 Task: Create a scrum project CitrusTech. Add to scrum project CitrusTech a team member softage.4@softage.net and assign as Project Lead. Add to scrum project CitrusTech a team member softage.1@softage.net
Action: Mouse moved to (248, 67)
Screenshot: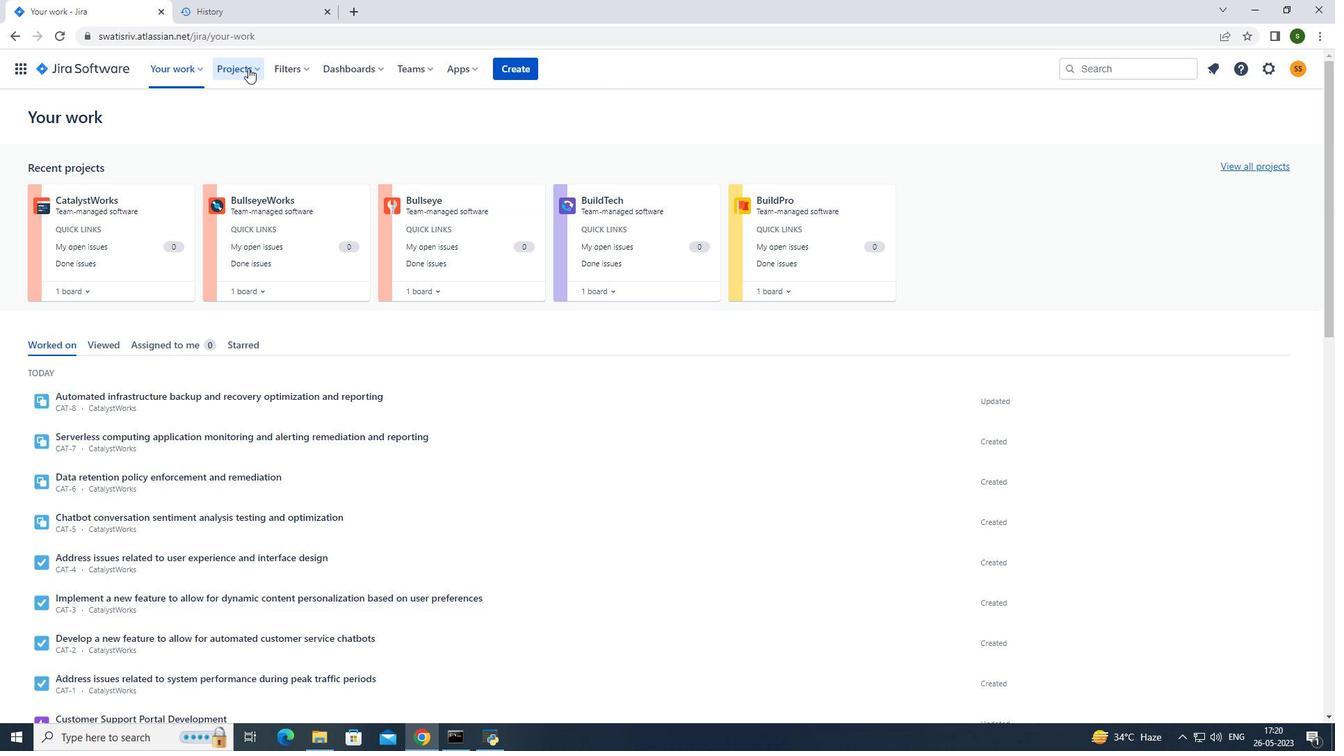 
Action: Mouse pressed left at (248, 67)
Screenshot: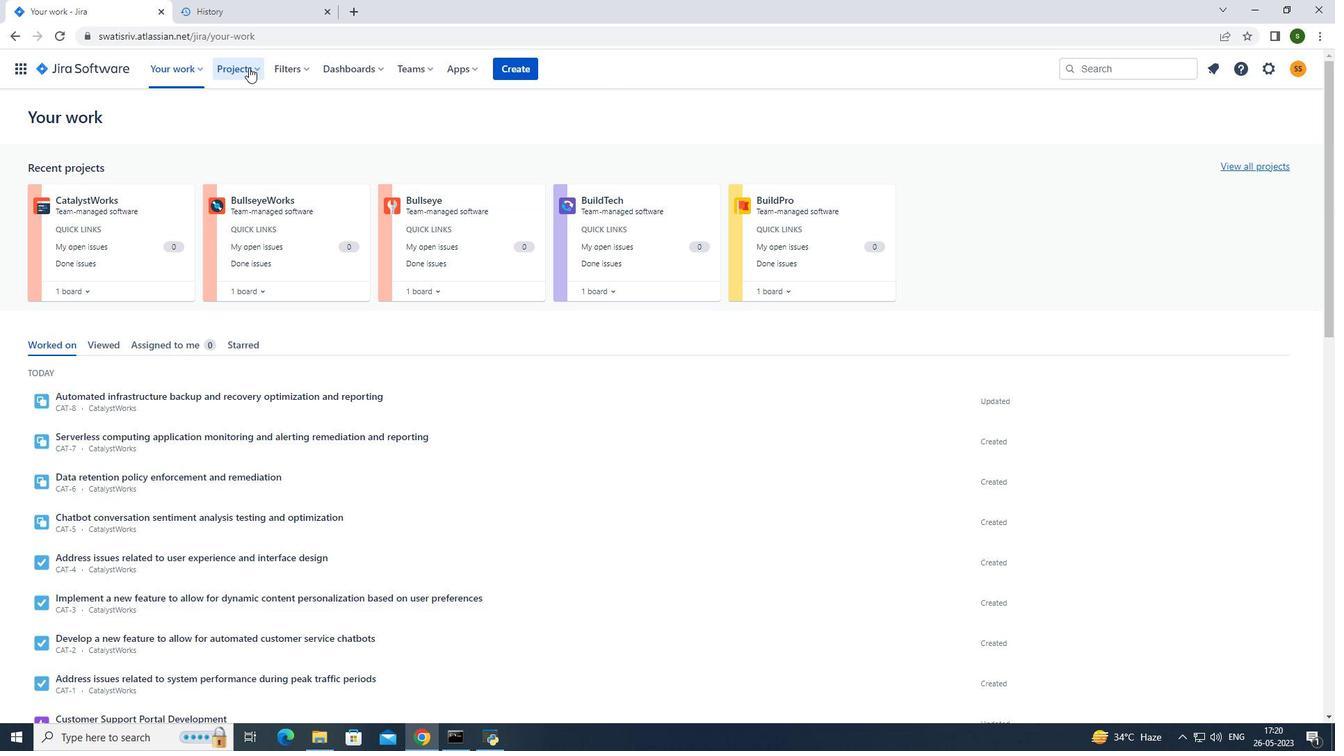 
Action: Mouse moved to (284, 346)
Screenshot: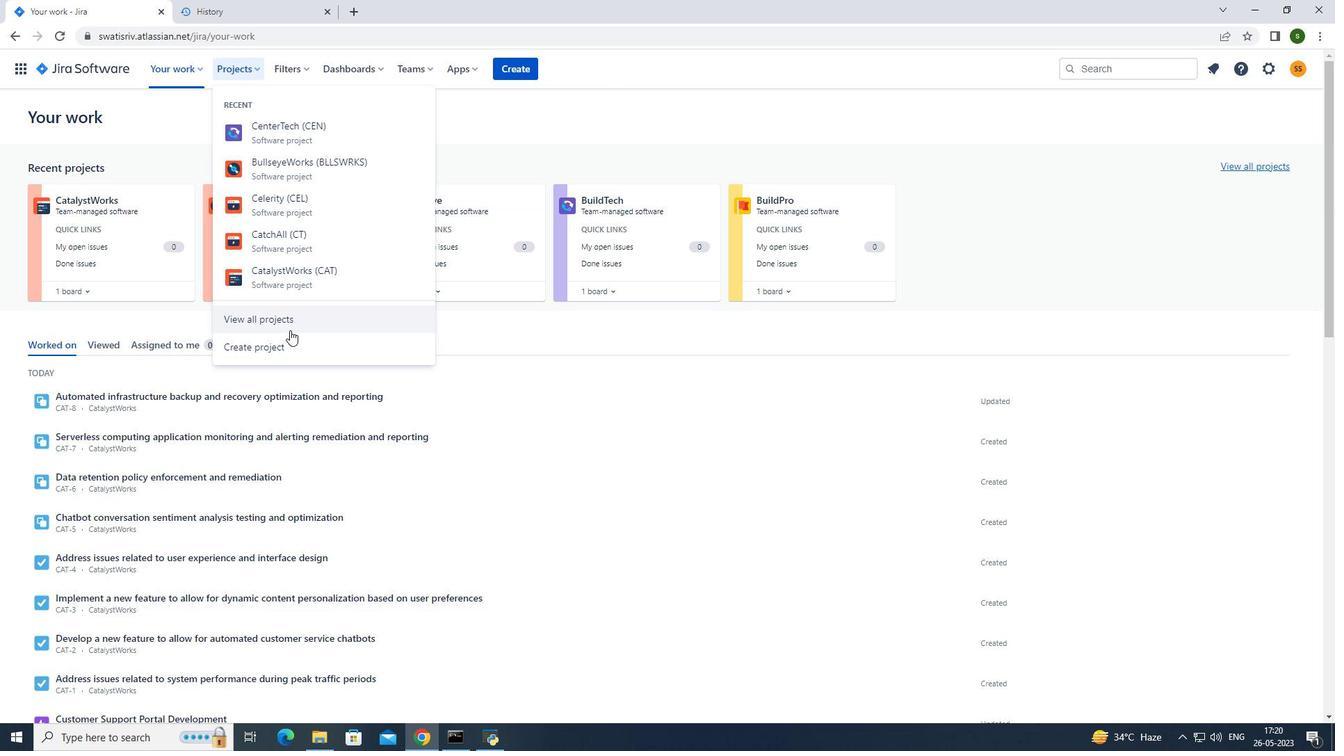 
Action: Mouse pressed left at (284, 346)
Screenshot: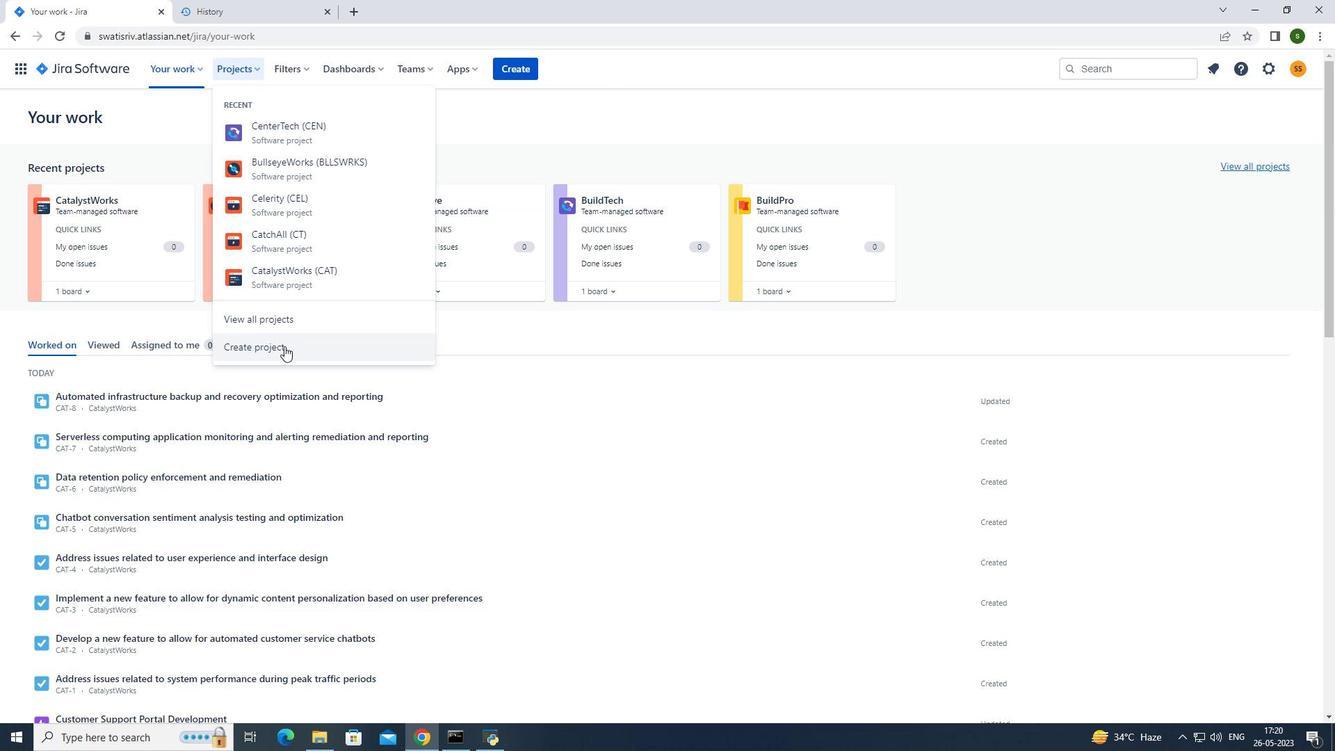 
Action: Mouse moved to (931, 348)
Screenshot: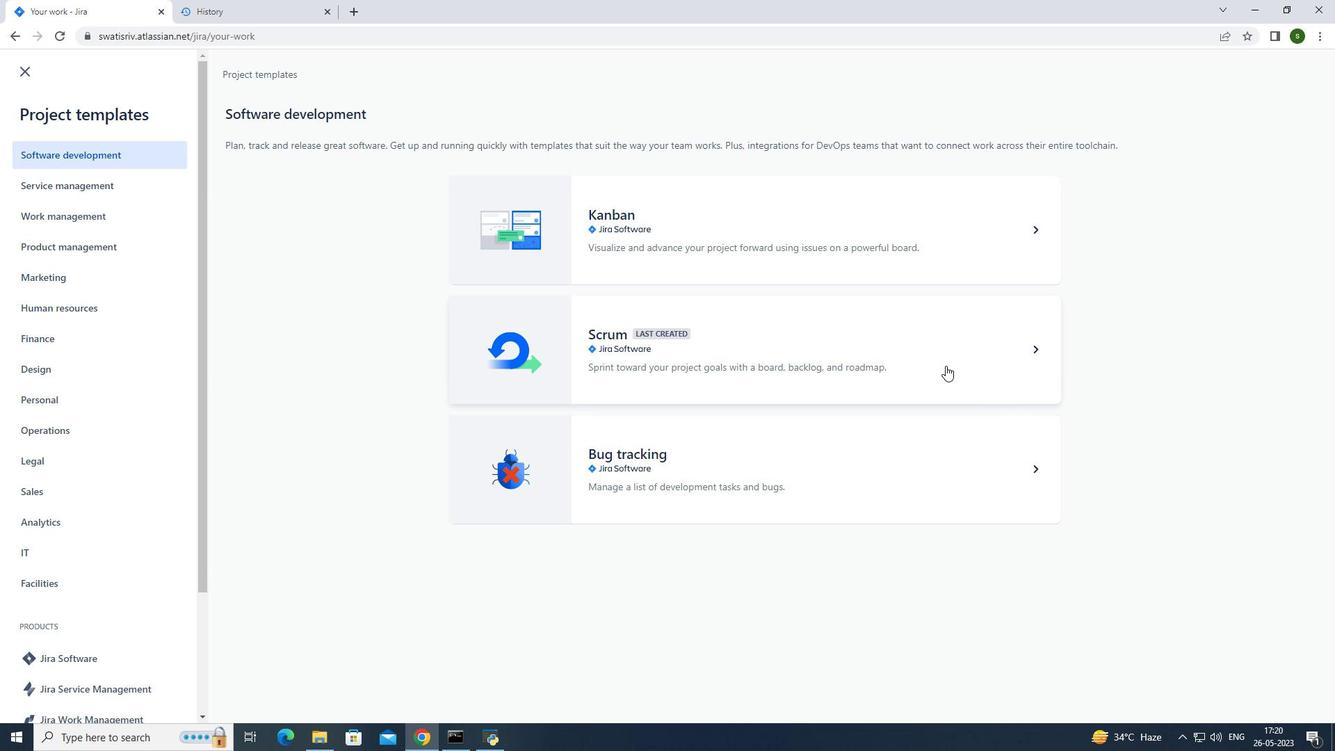 
Action: Mouse pressed left at (931, 348)
Screenshot: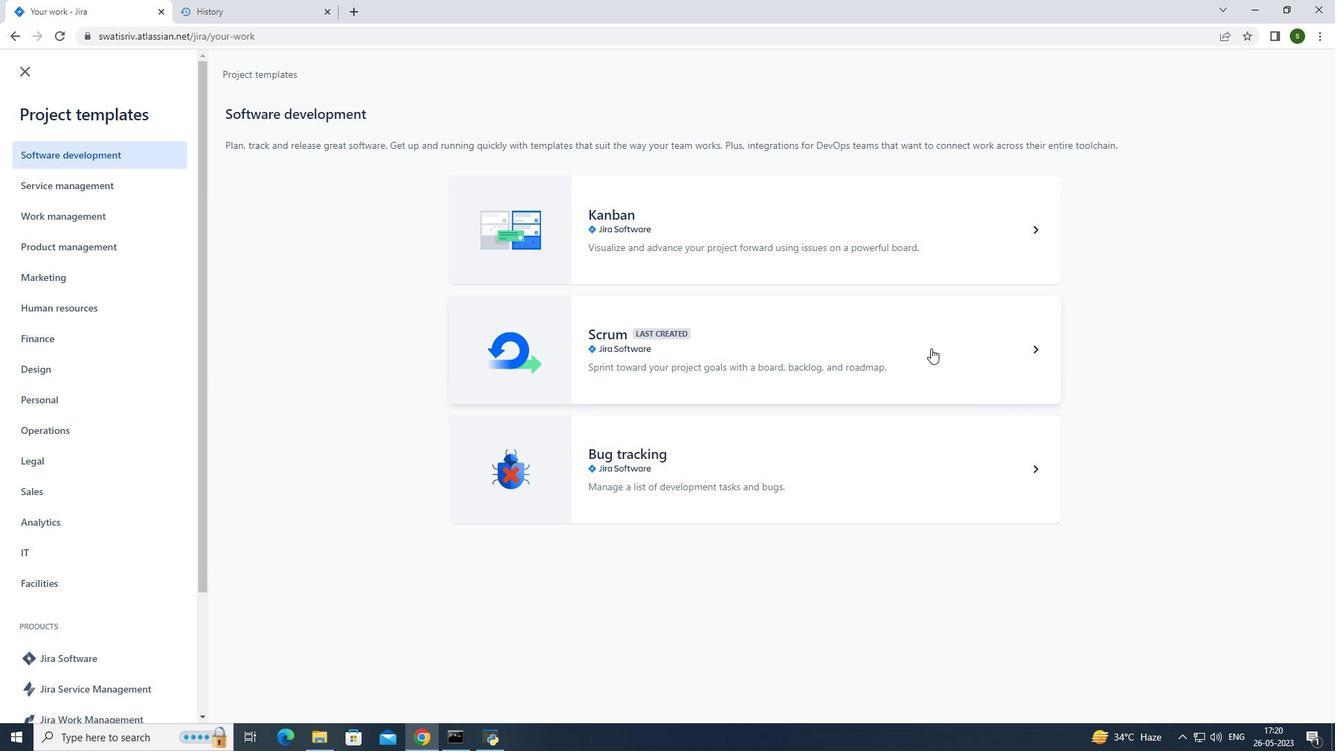 
Action: Mouse moved to (1018, 683)
Screenshot: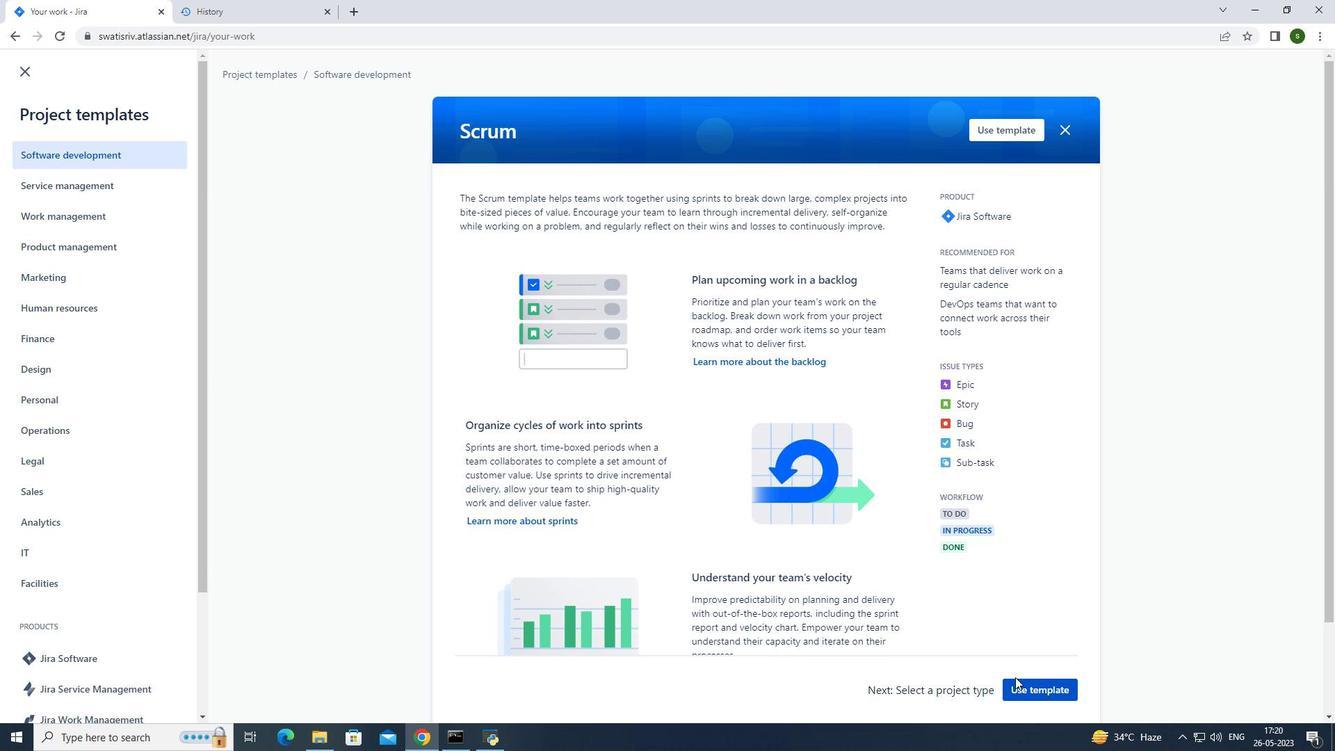 
Action: Mouse pressed left at (1018, 683)
Screenshot: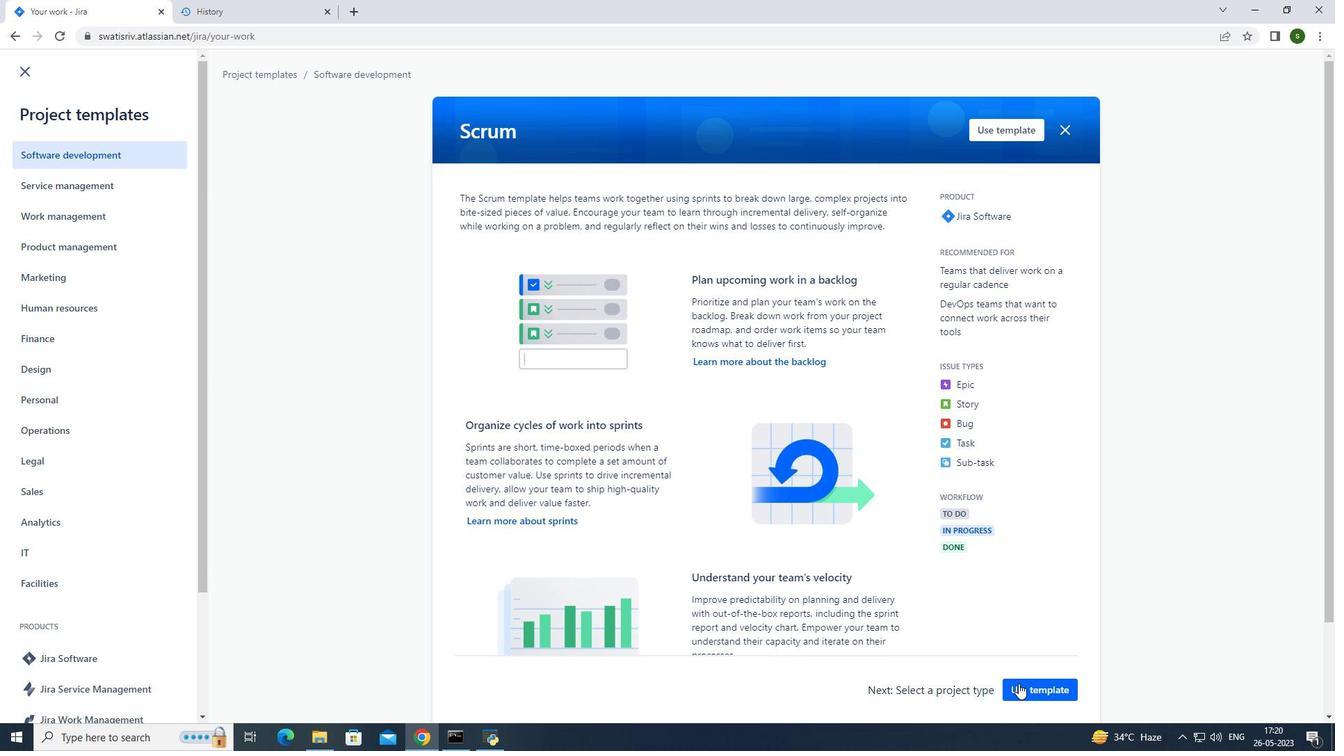 
Action: Mouse moved to (643, 685)
Screenshot: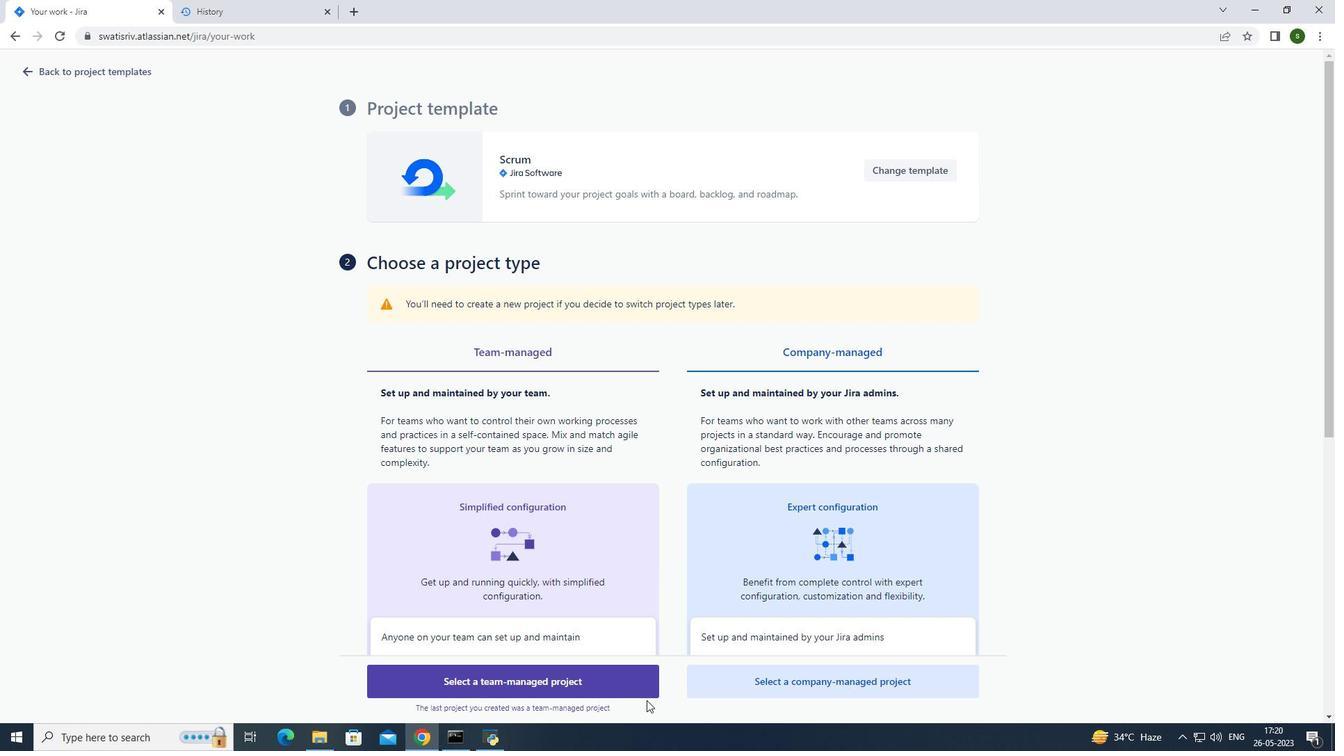 
Action: Mouse pressed left at (643, 685)
Screenshot: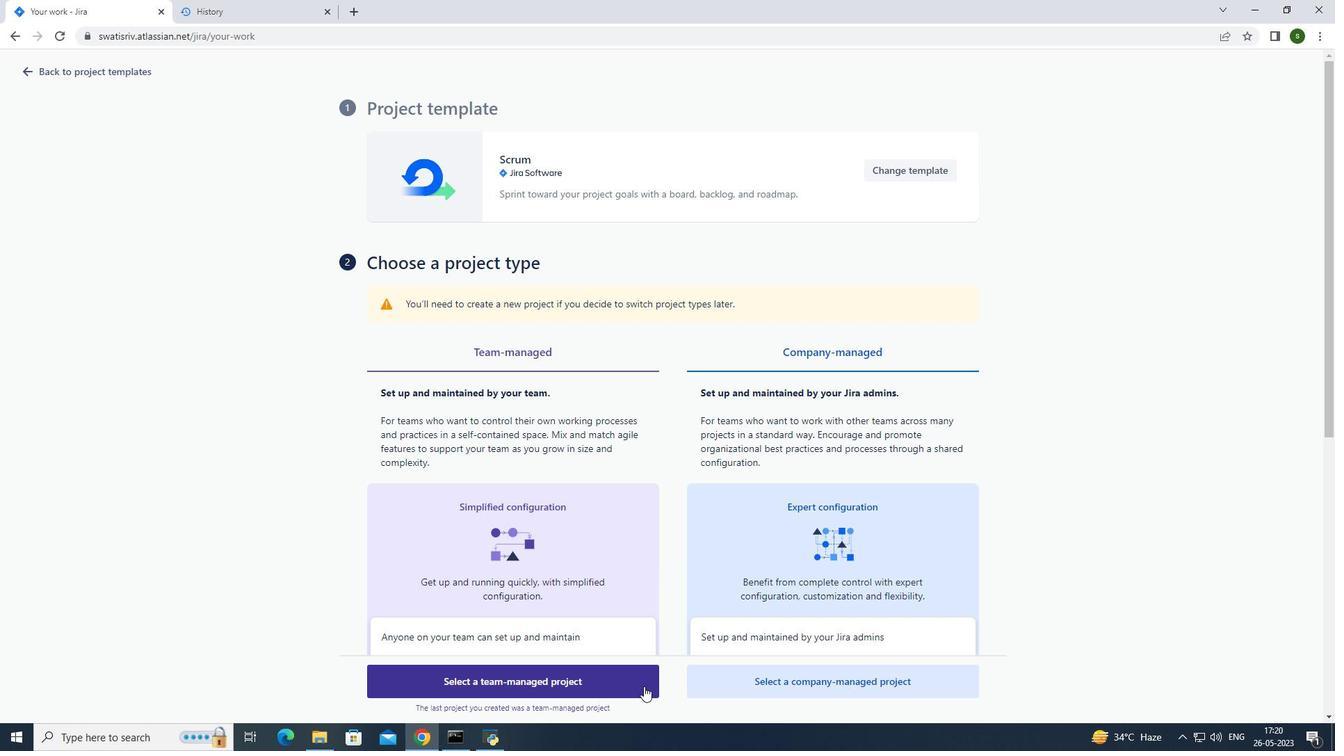 
Action: Mouse moved to (373, 324)
Screenshot: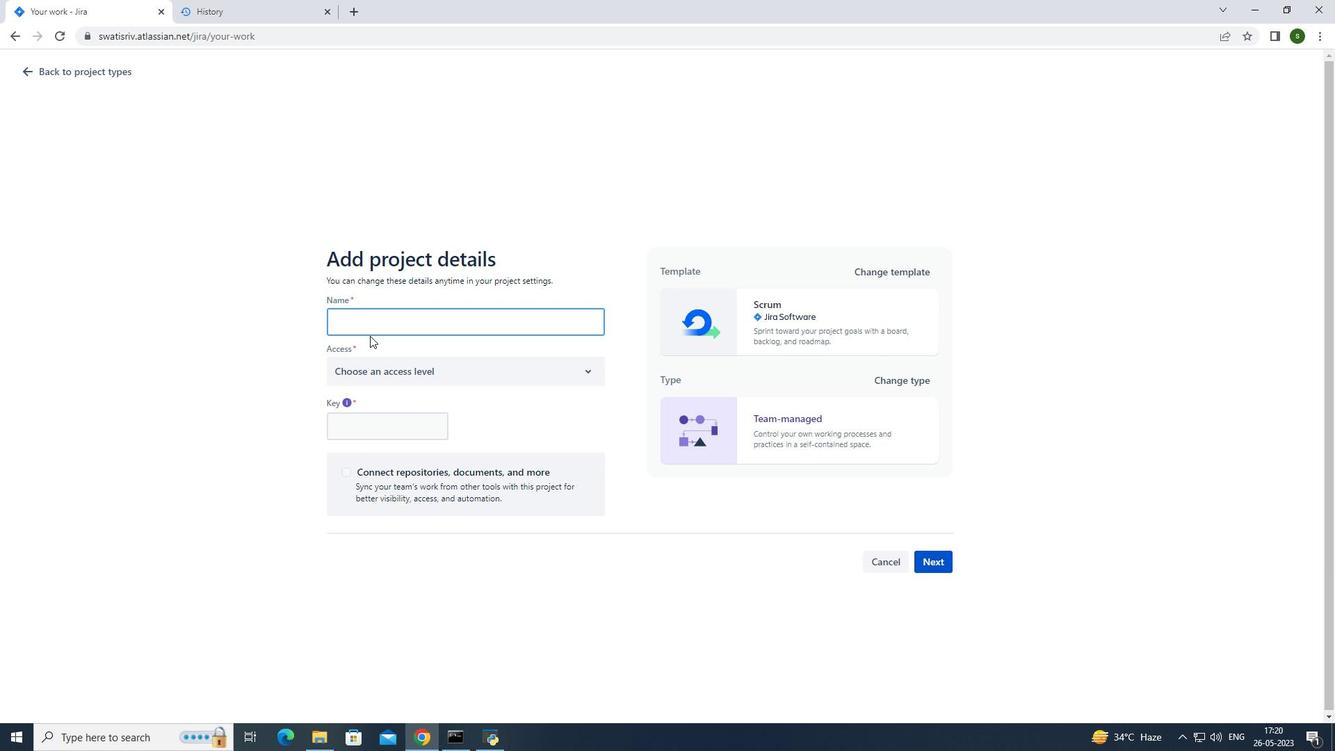 
Action: Mouse pressed left at (373, 324)
Screenshot: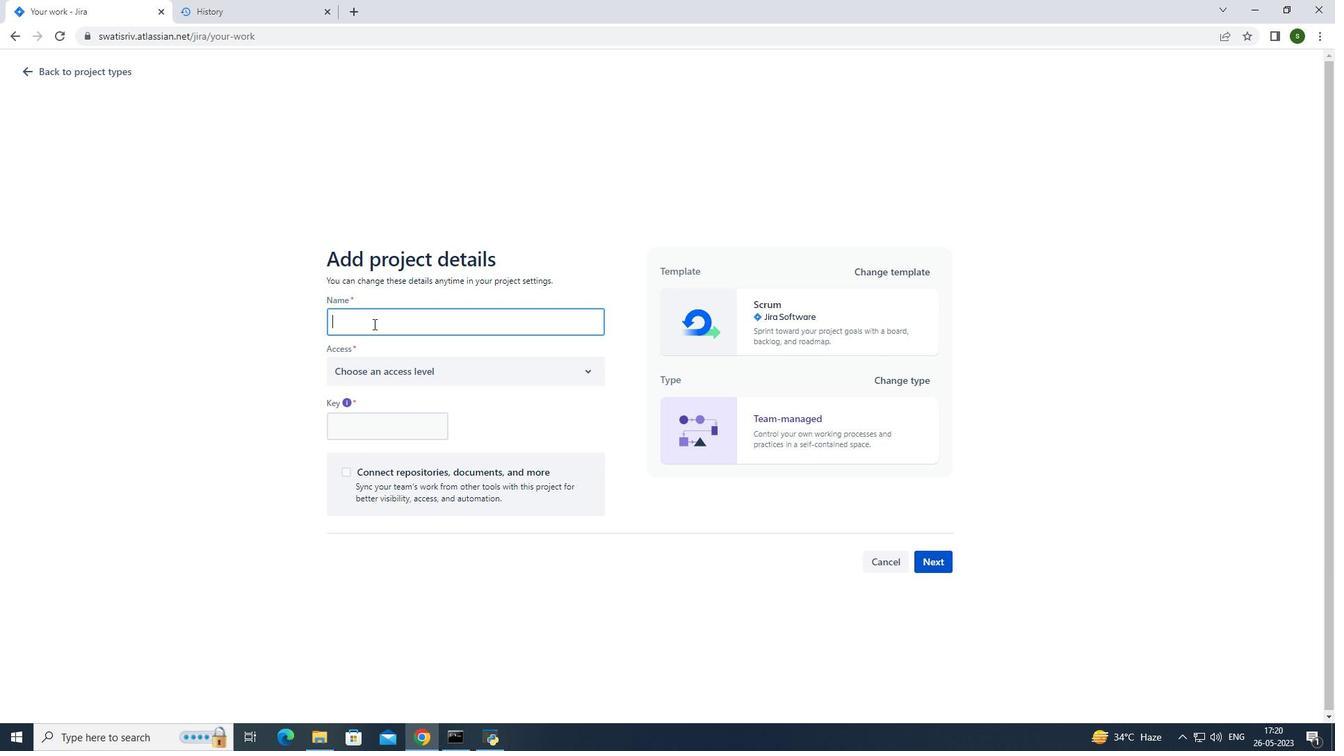
Action: Key pressed <Key.caps_lock>C<Key.caps_lock>itrus<Key.caps_lock>T<Key.caps_lock>ech
Screenshot: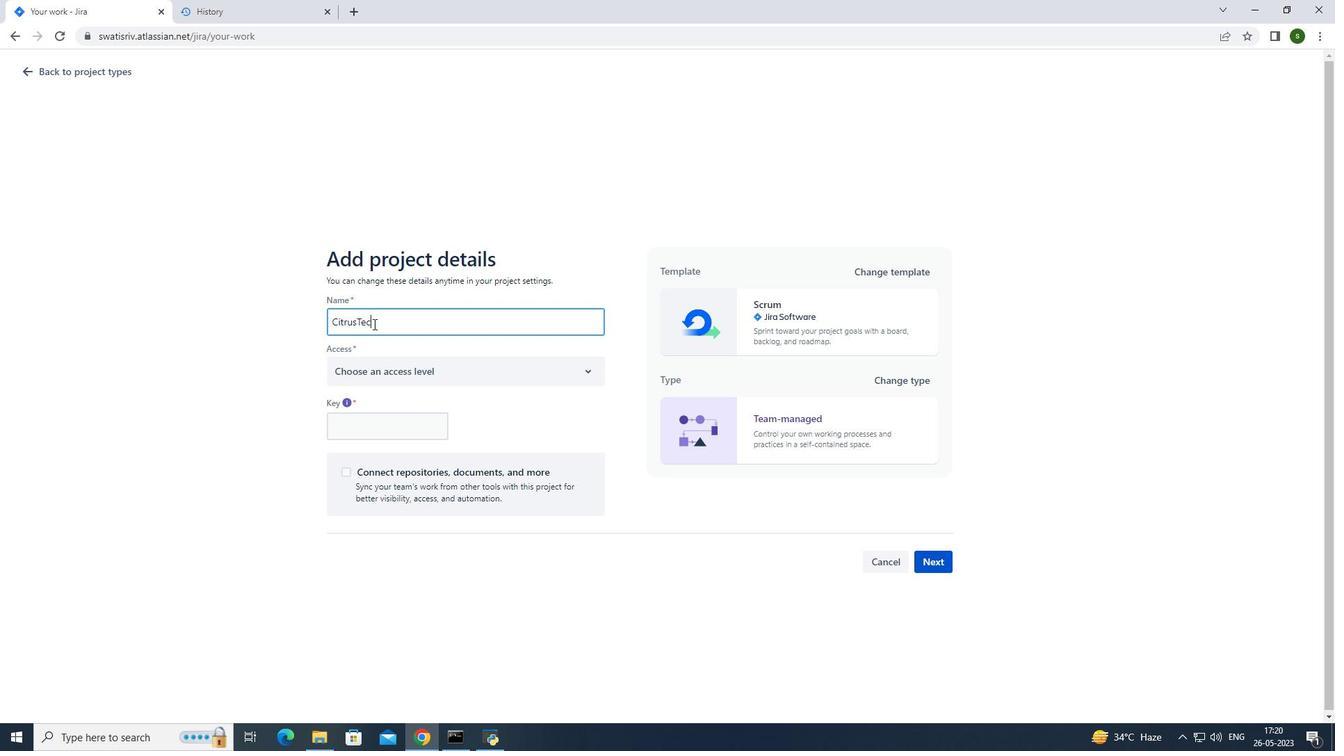 
Action: Mouse moved to (467, 365)
Screenshot: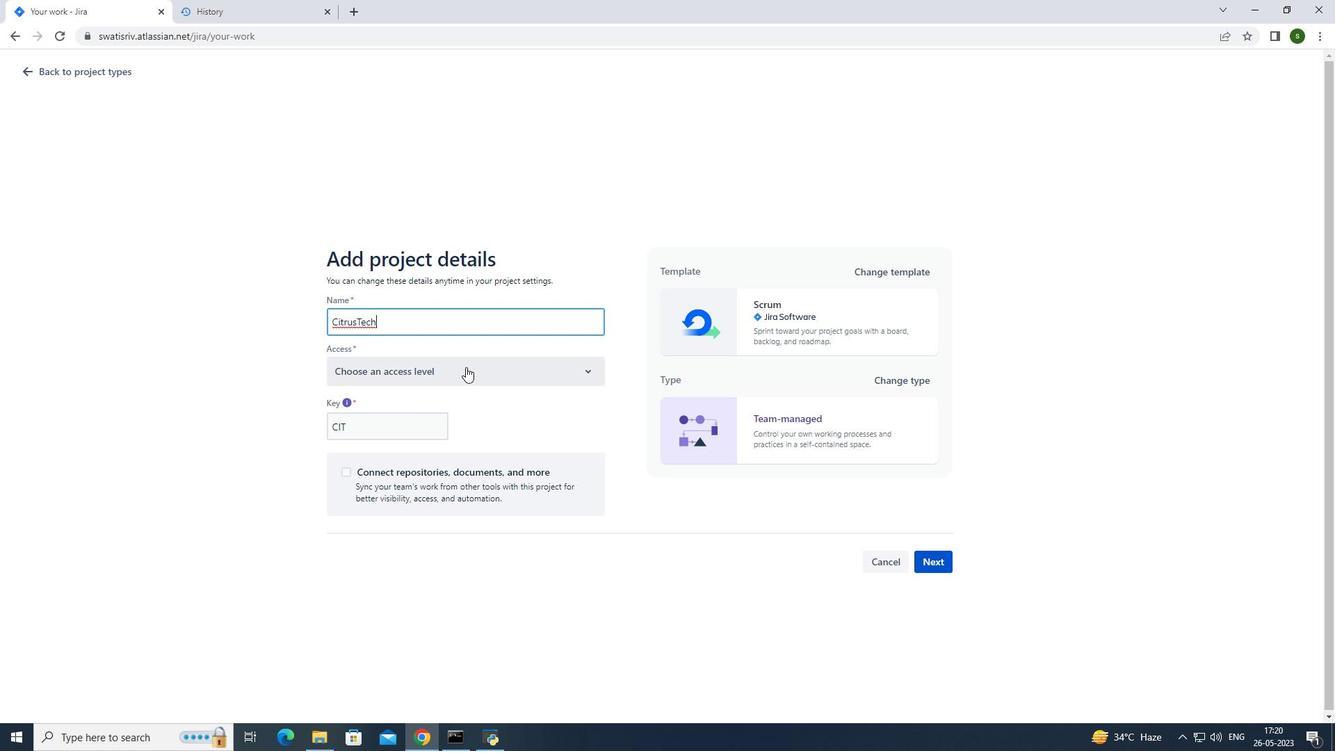 
Action: Mouse pressed left at (467, 365)
Screenshot: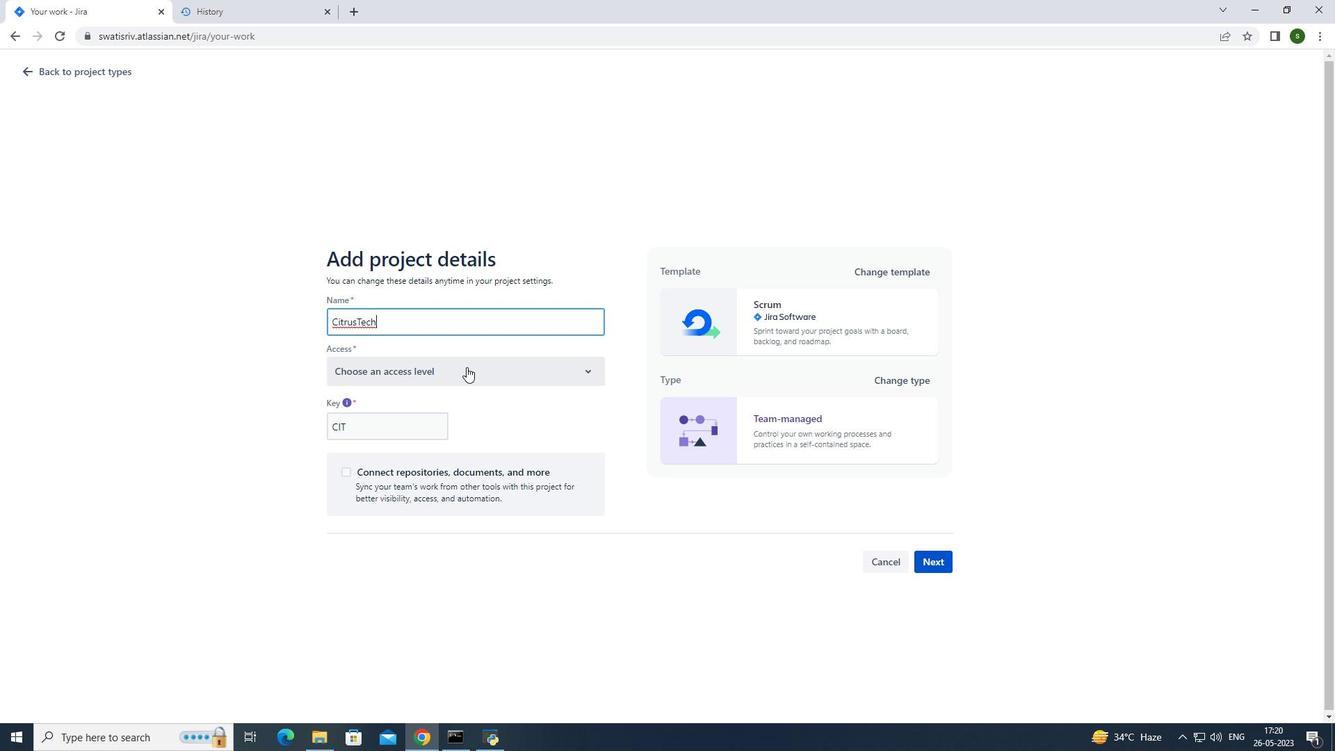 
Action: Mouse moved to (433, 405)
Screenshot: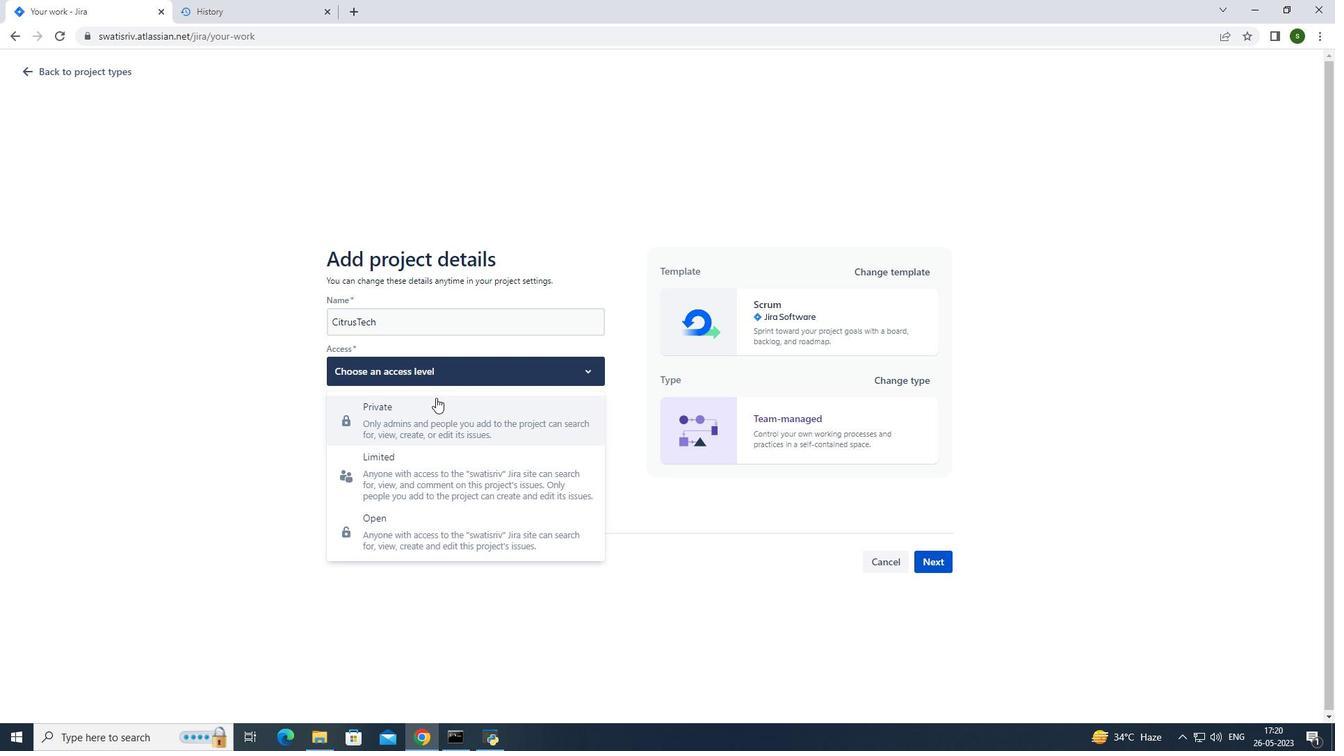 
Action: Mouse pressed left at (433, 405)
Screenshot: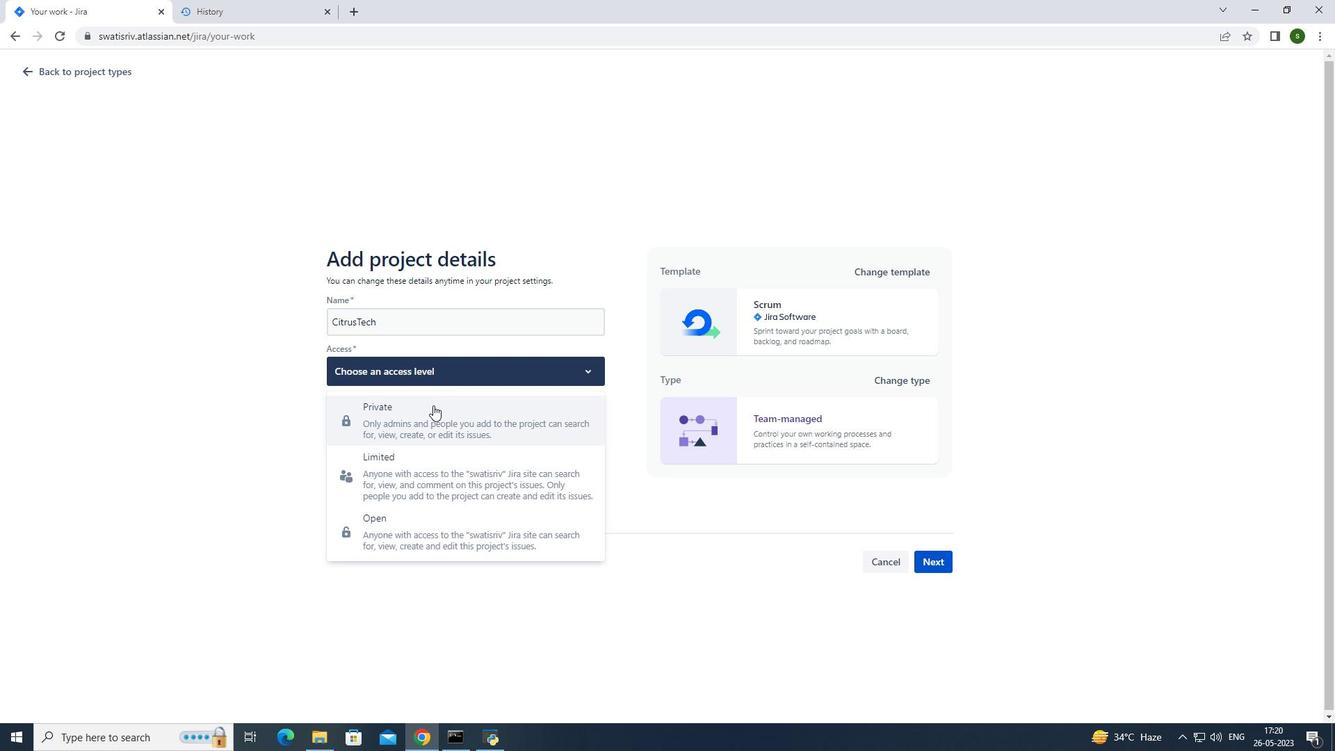 
Action: Mouse moved to (938, 561)
Screenshot: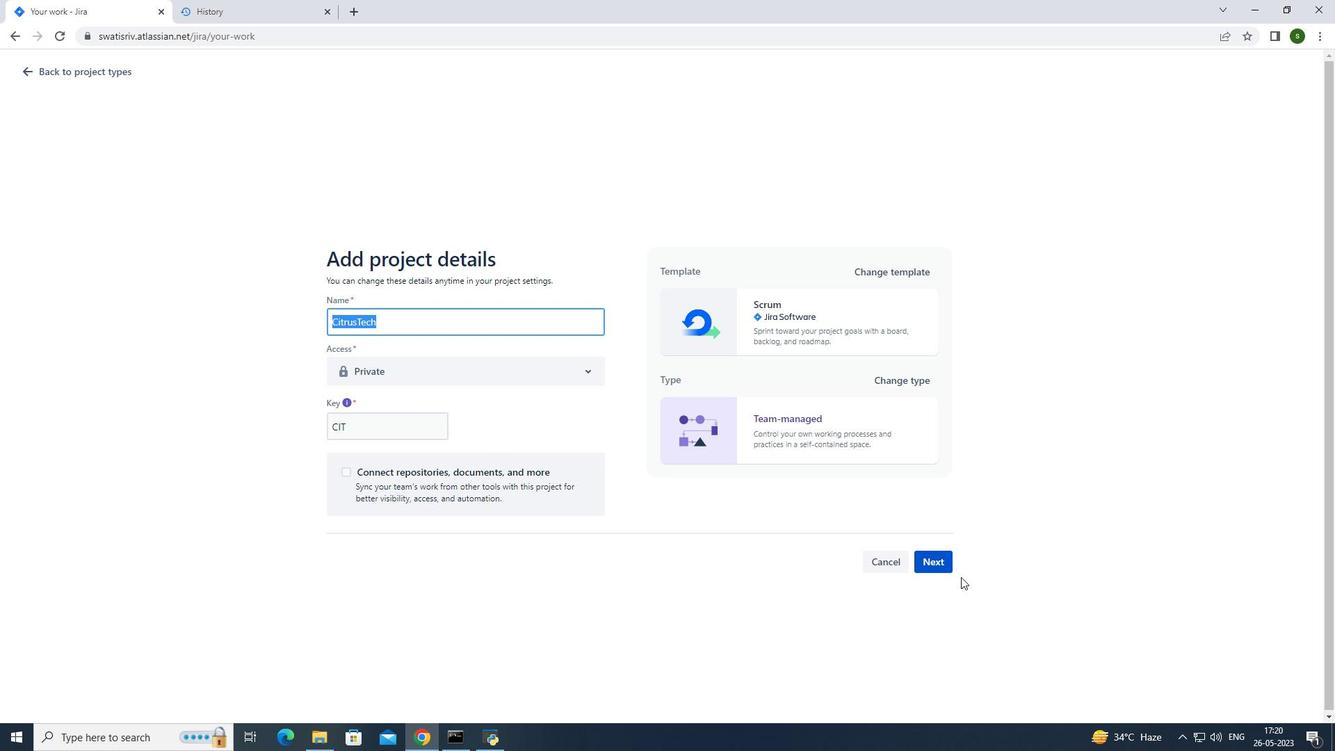
Action: Mouse pressed left at (938, 561)
Screenshot: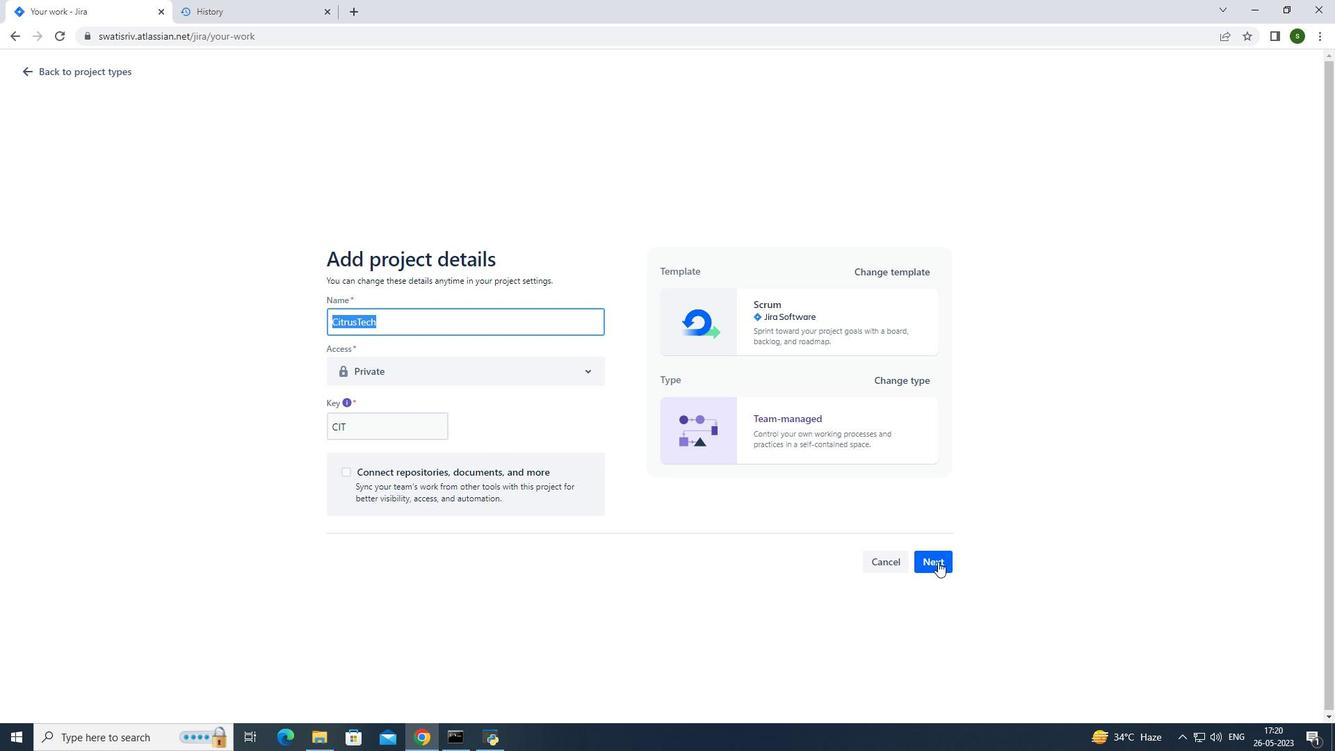 
Action: Mouse moved to (809, 468)
Screenshot: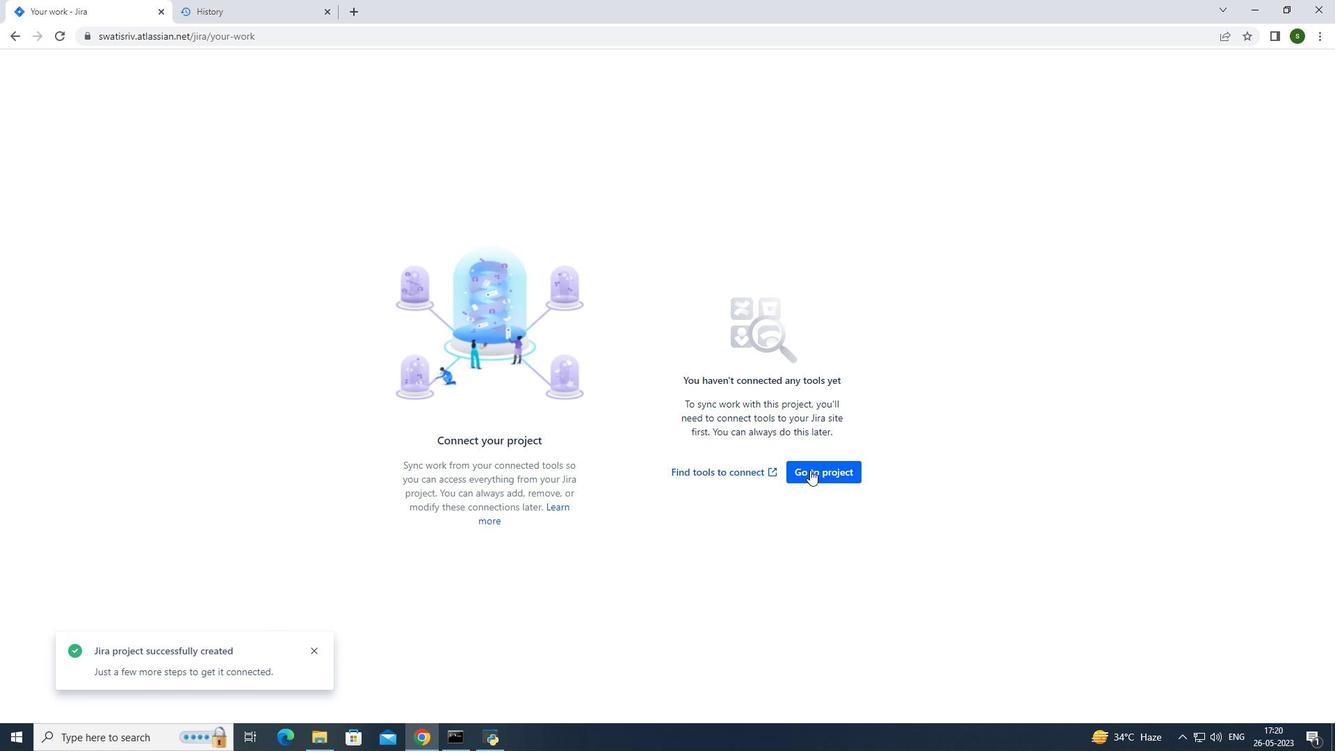 
Action: Mouse pressed left at (809, 468)
Screenshot: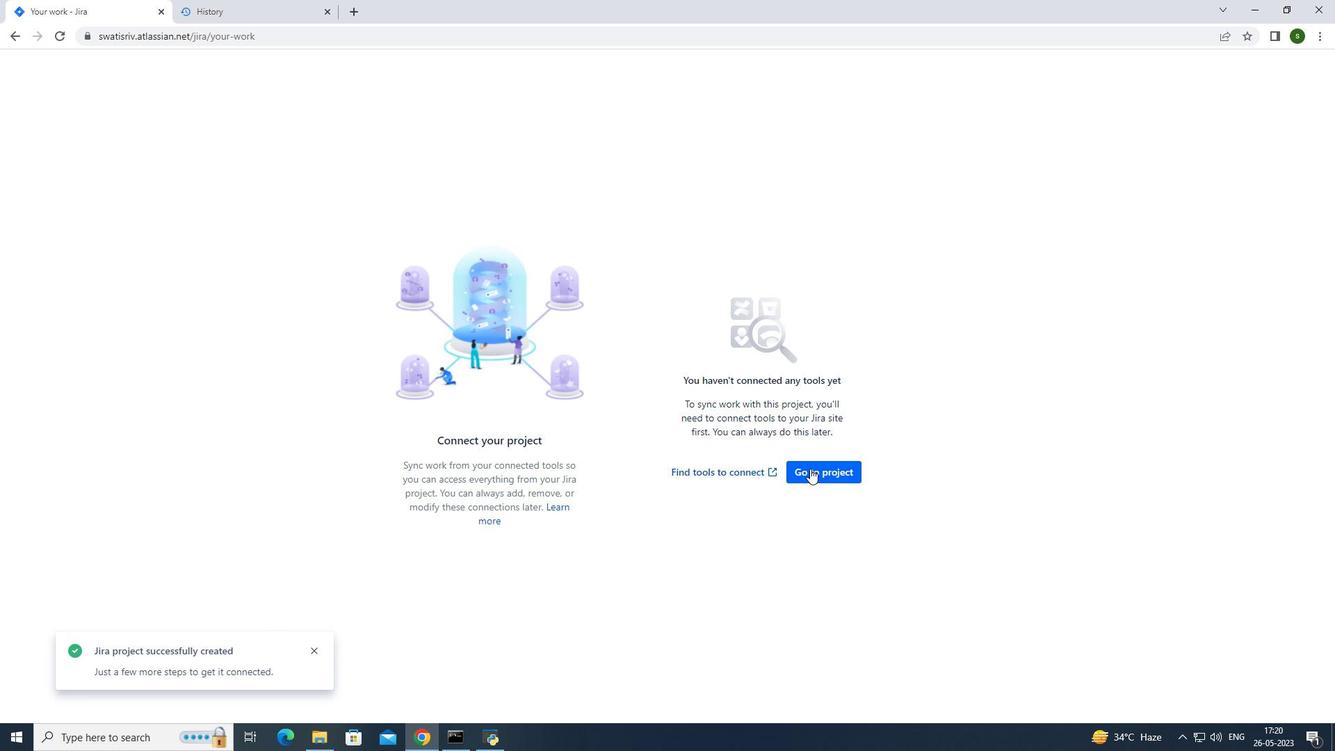 
Action: Mouse moved to (325, 178)
Screenshot: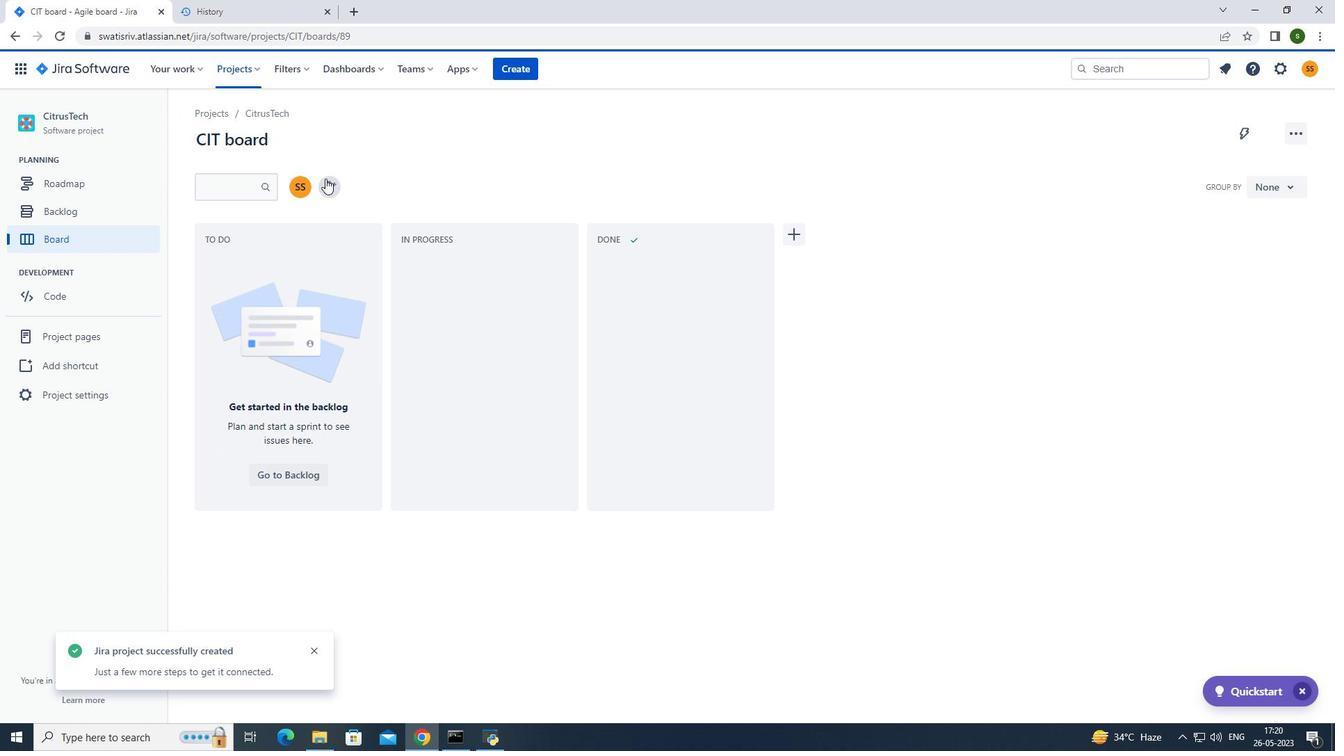 
Action: Mouse pressed left at (325, 178)
Screenshot: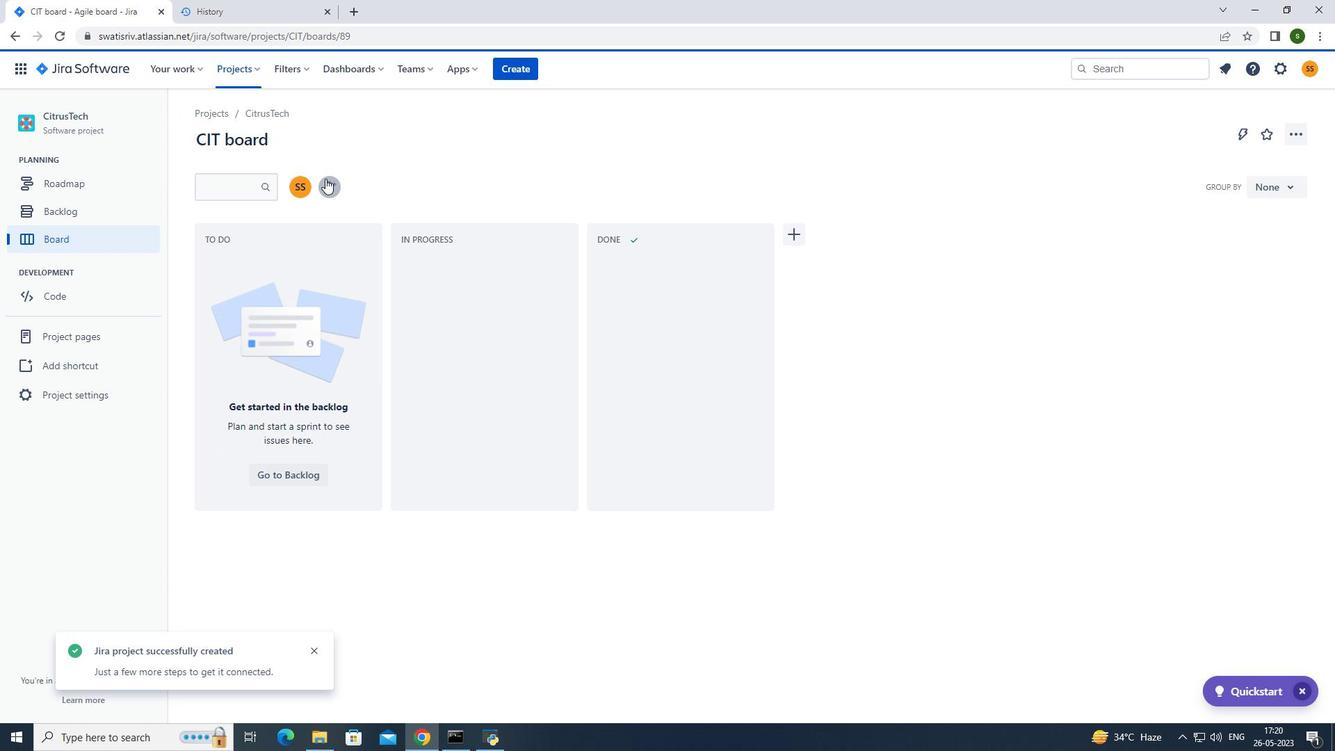 
Action: Mouse moved to (604, 123)
Screenshot: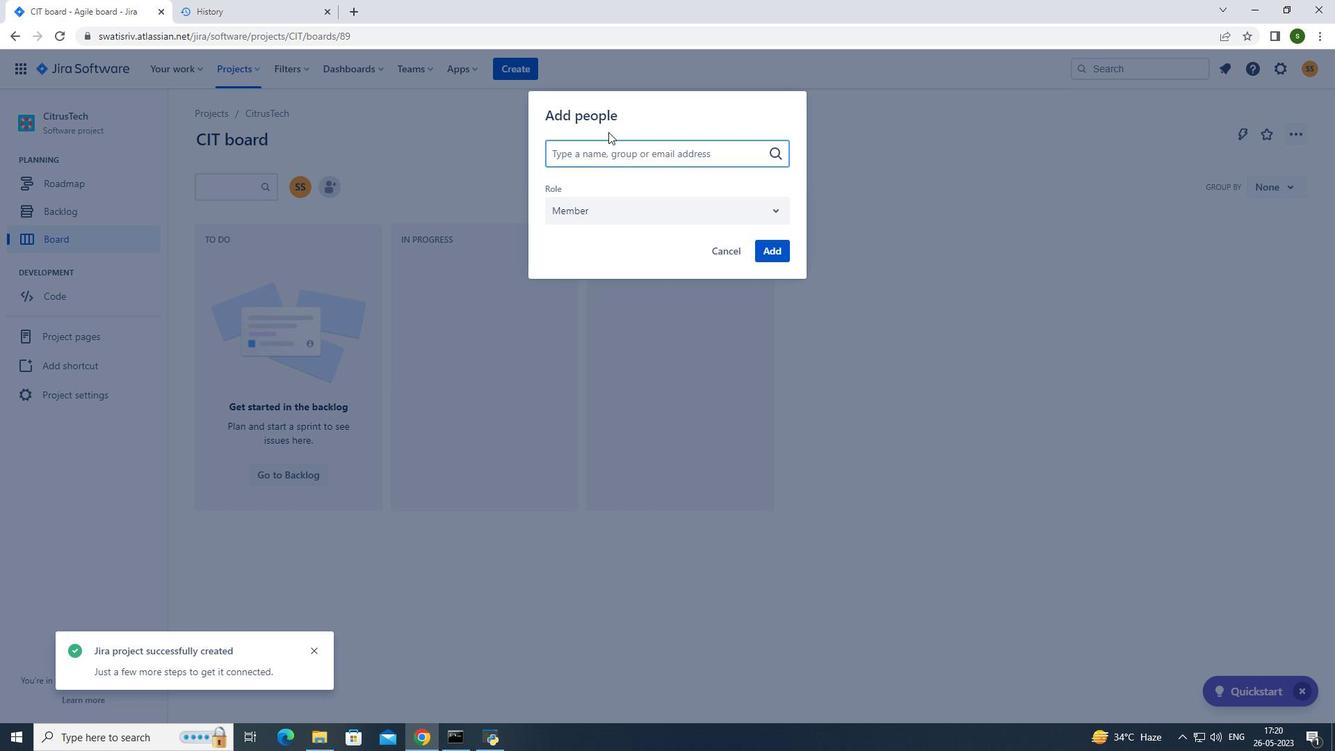 
Action: Key pressed softage.2<Key.backspace>4<Key.shift>2<Key.backspace>softage.net
Screenshot: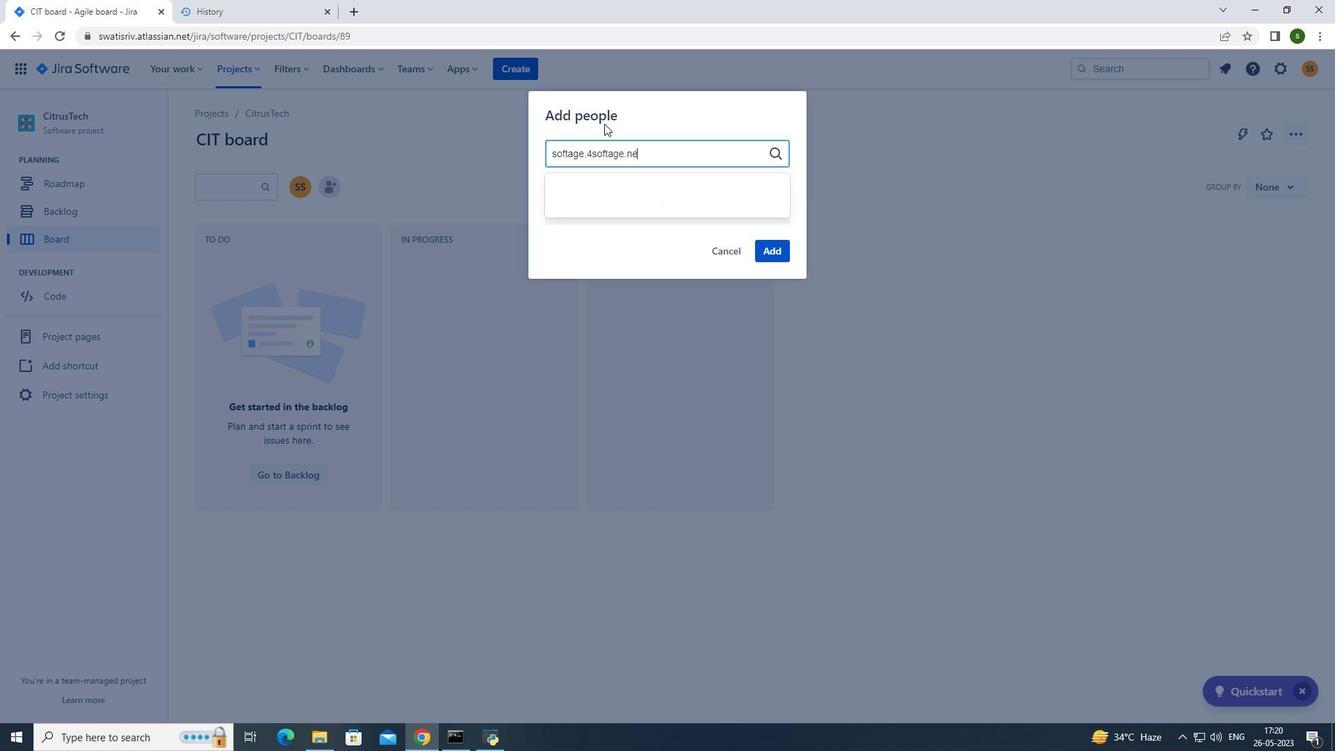 
Action: Mouse moved to (593, 152)
Screenshot: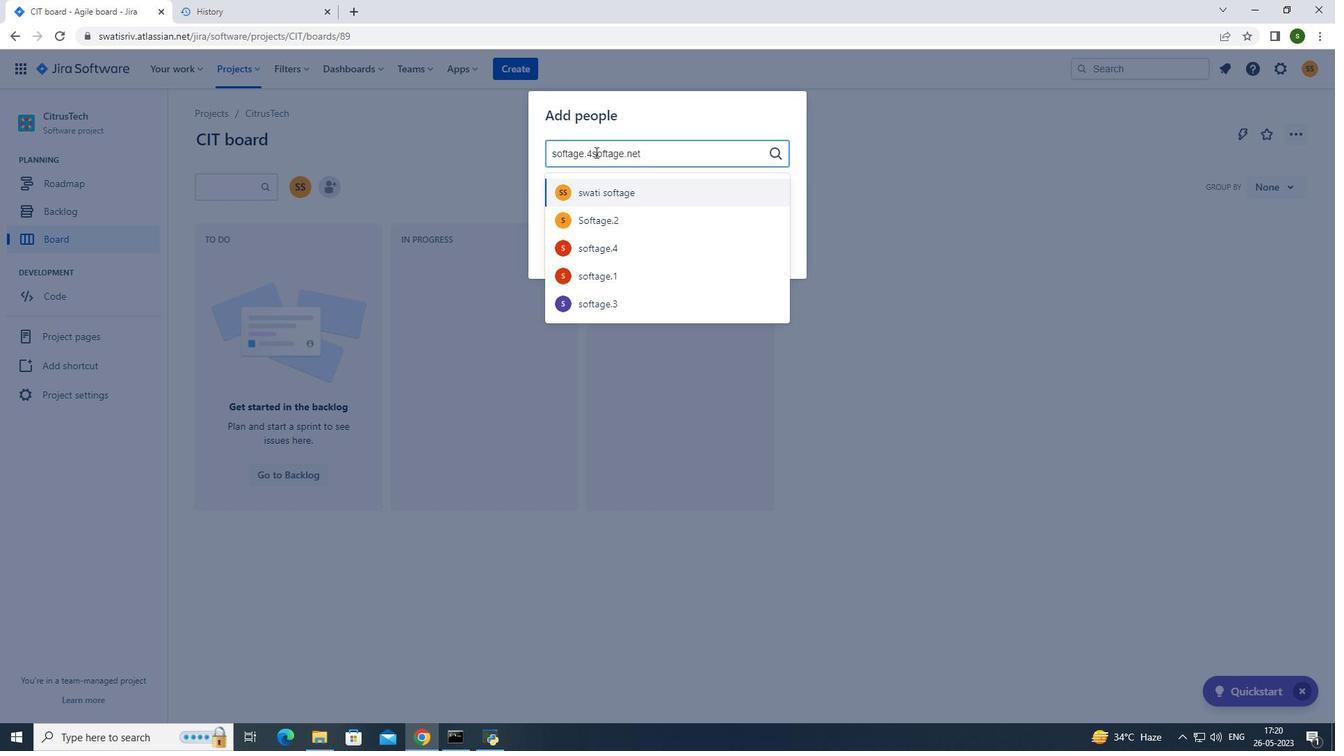 
Action: Mouse pressed left at (593, 152)
Screenshot: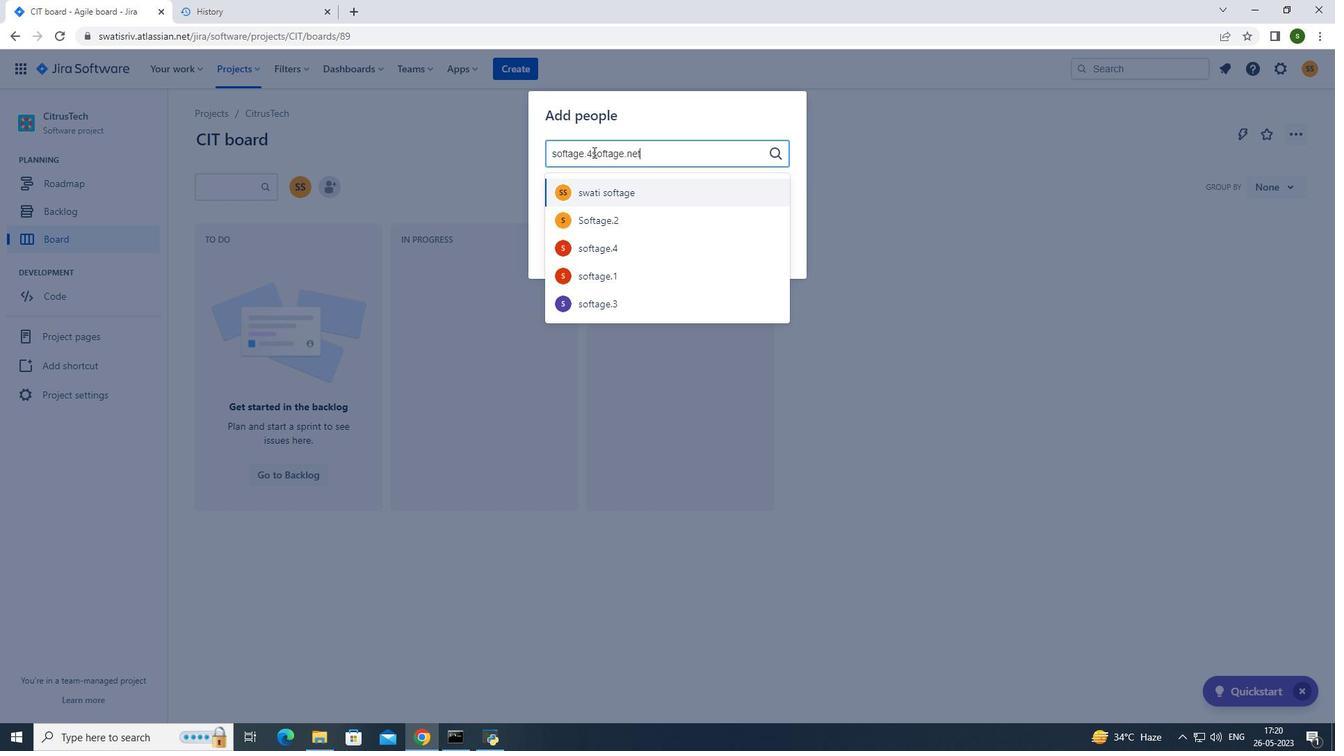 
Action: Mouse moved to (624, 141)
Screenshot: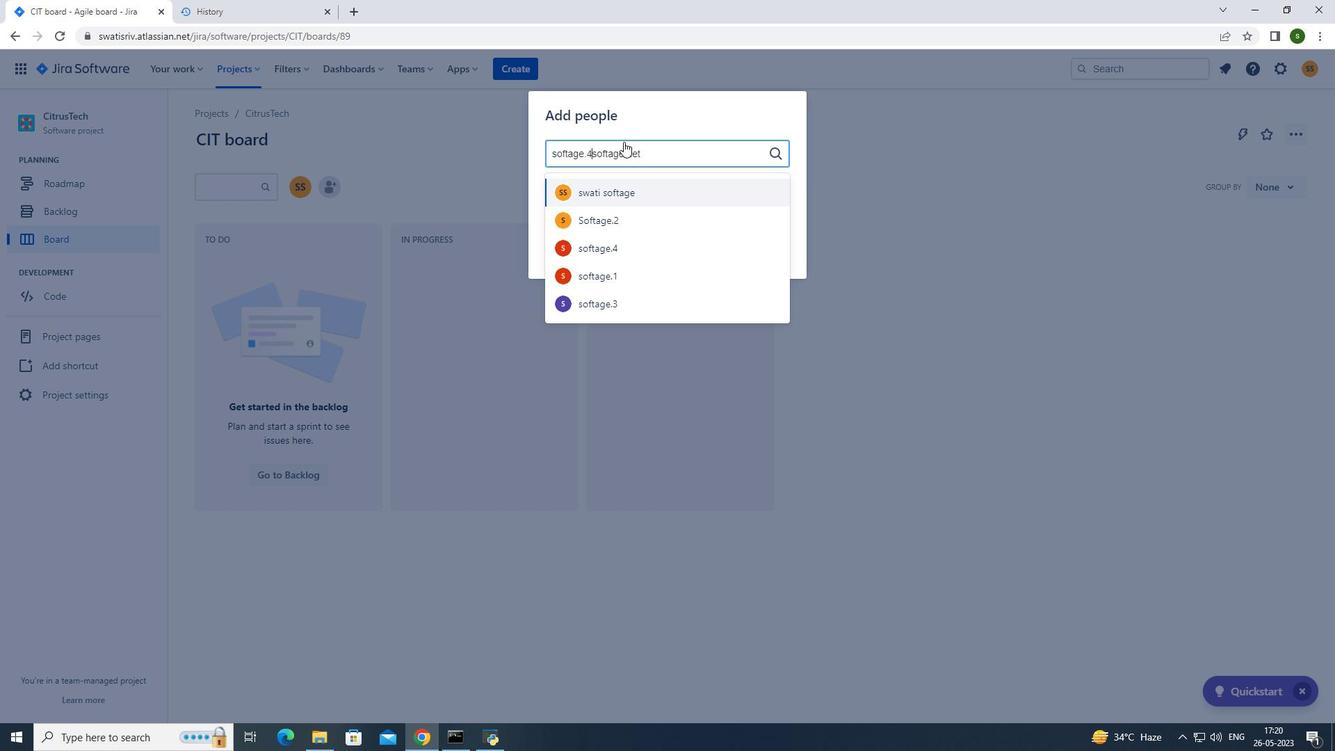 
Action: Key pressed <Key.shift>@
Screenshot: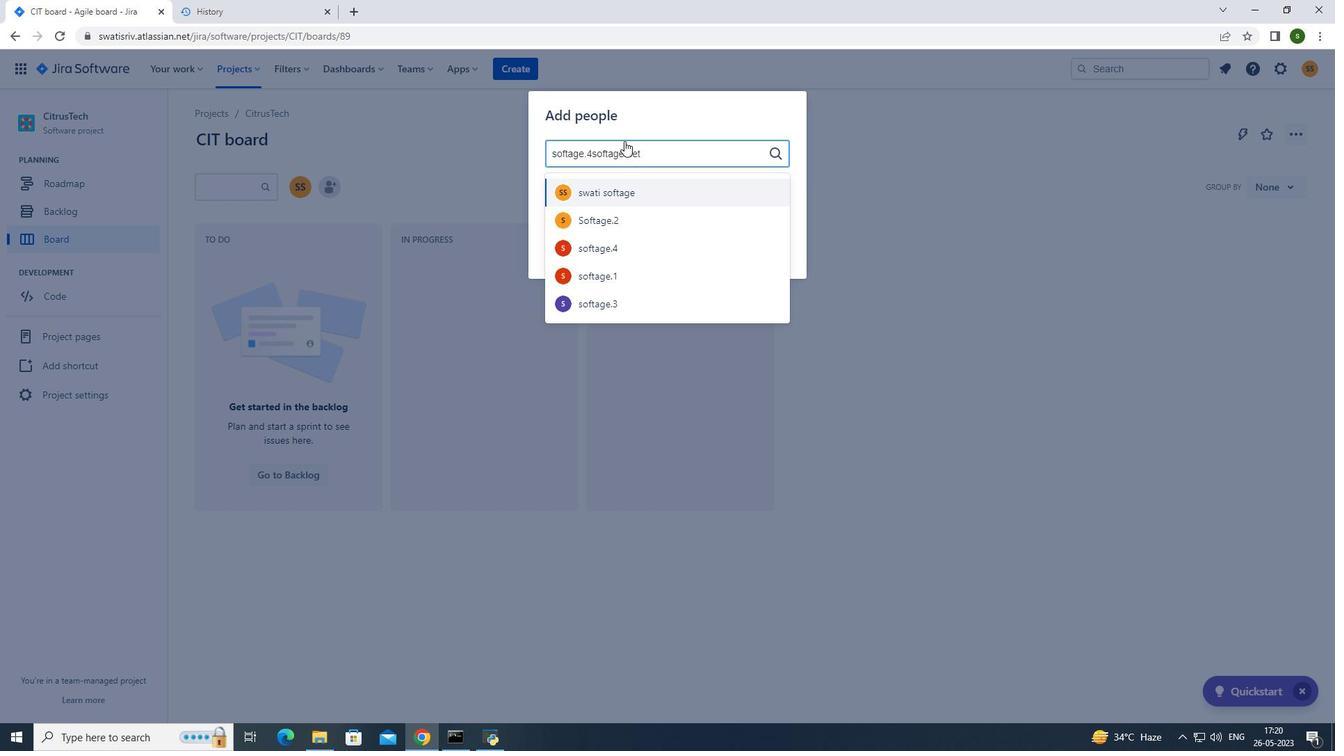 
Action: Mouse moved to (622, 191)
Screenshot: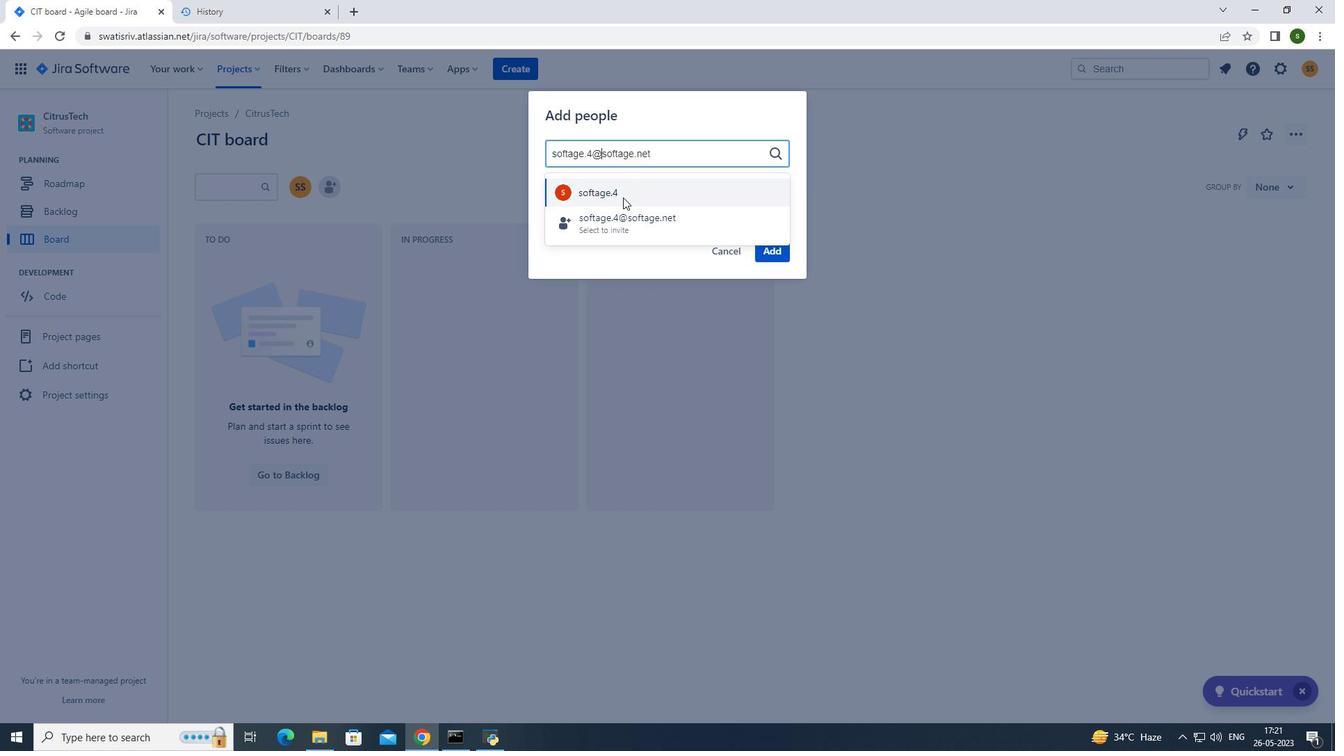 
Action: Mouse pressed left at (622, 191)
Screenshot: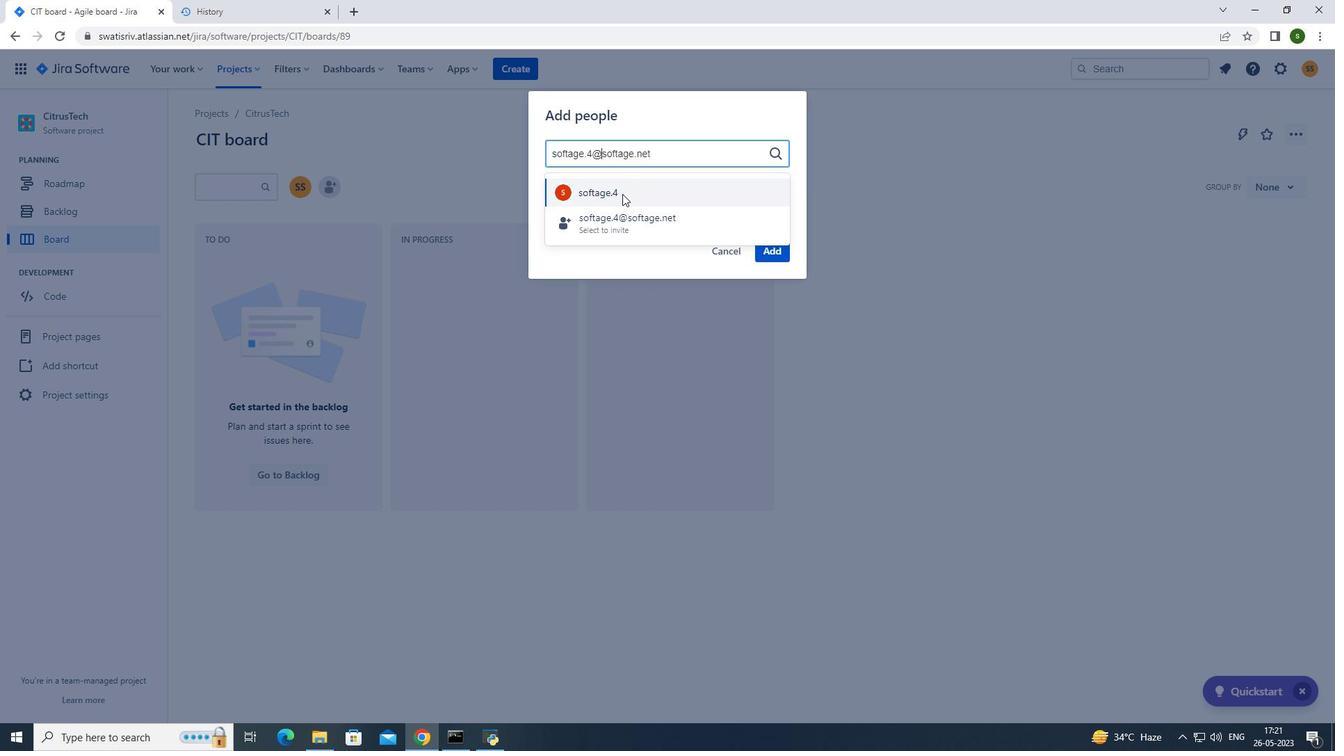 
Action: Mouse moved to (770, 247)
Screenshot: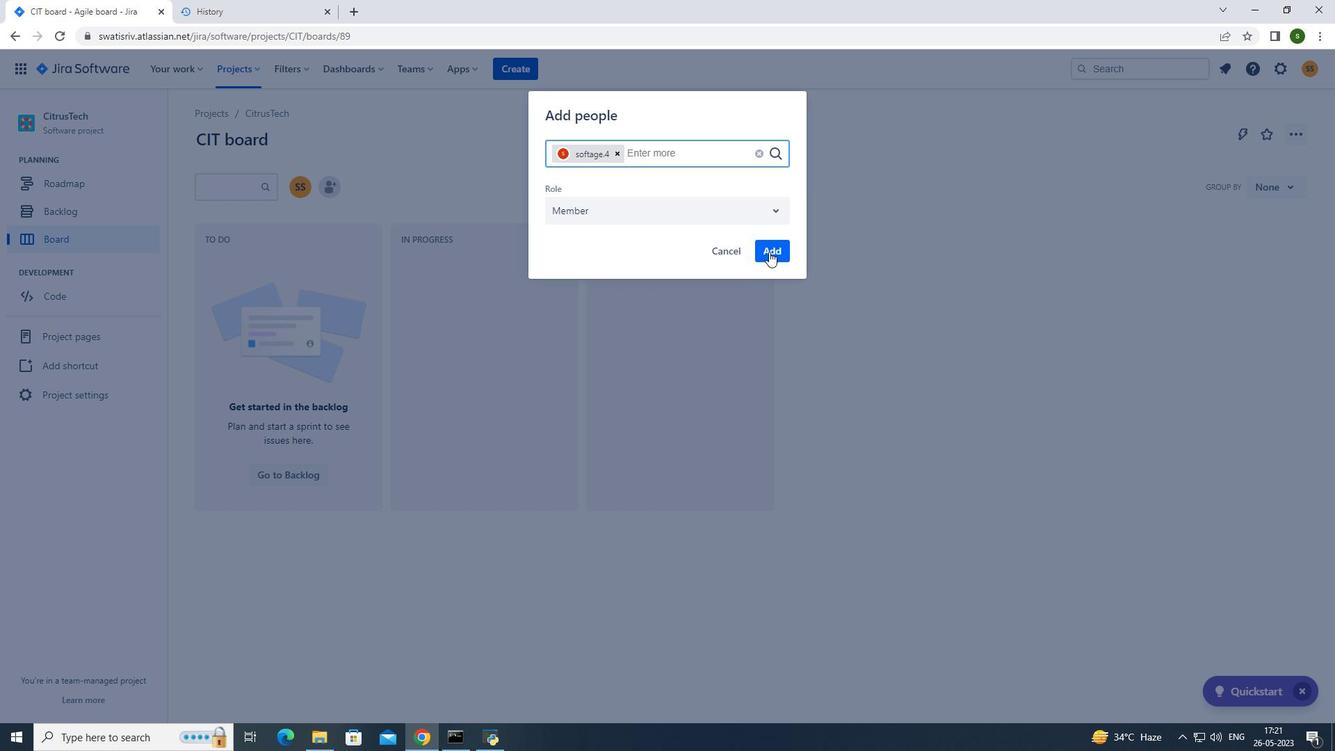 
Action: Mouse pressed left at (770, 247)
Screenshot: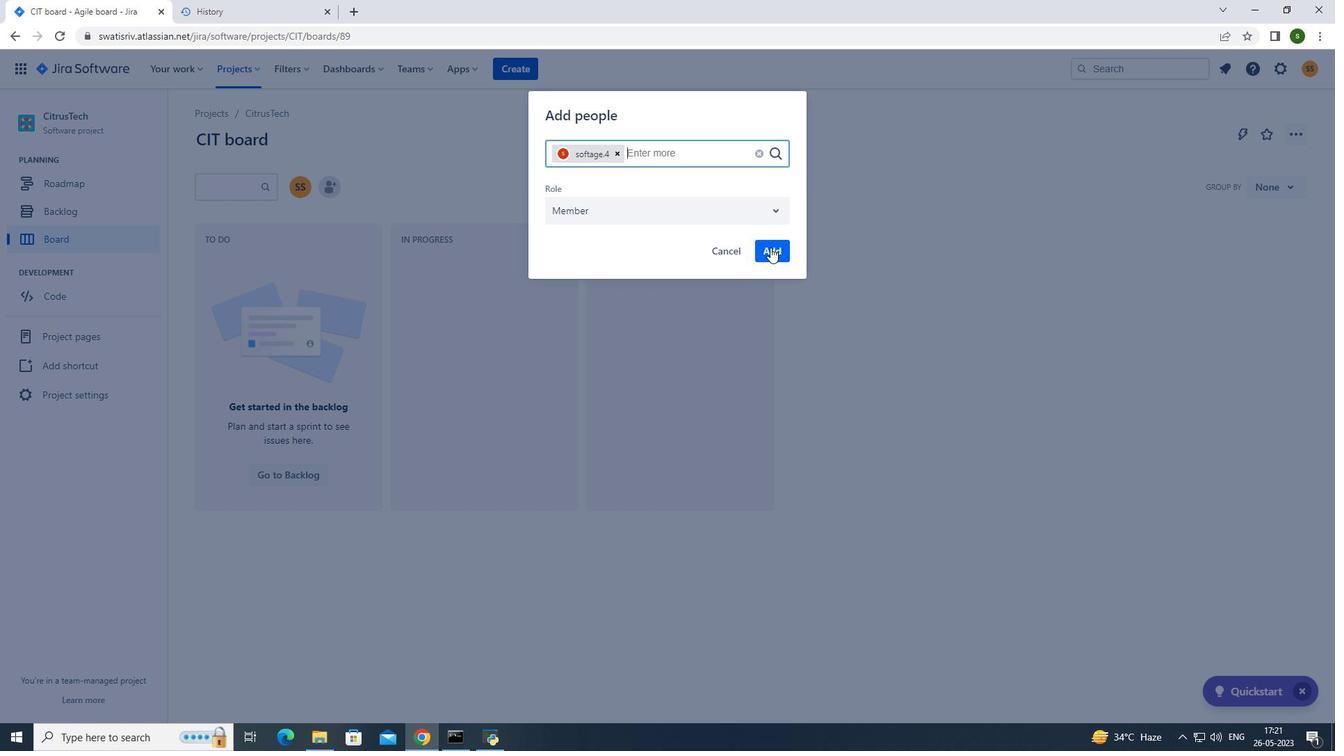 
Action: Mouse moved to (120, 399)
Screenshot: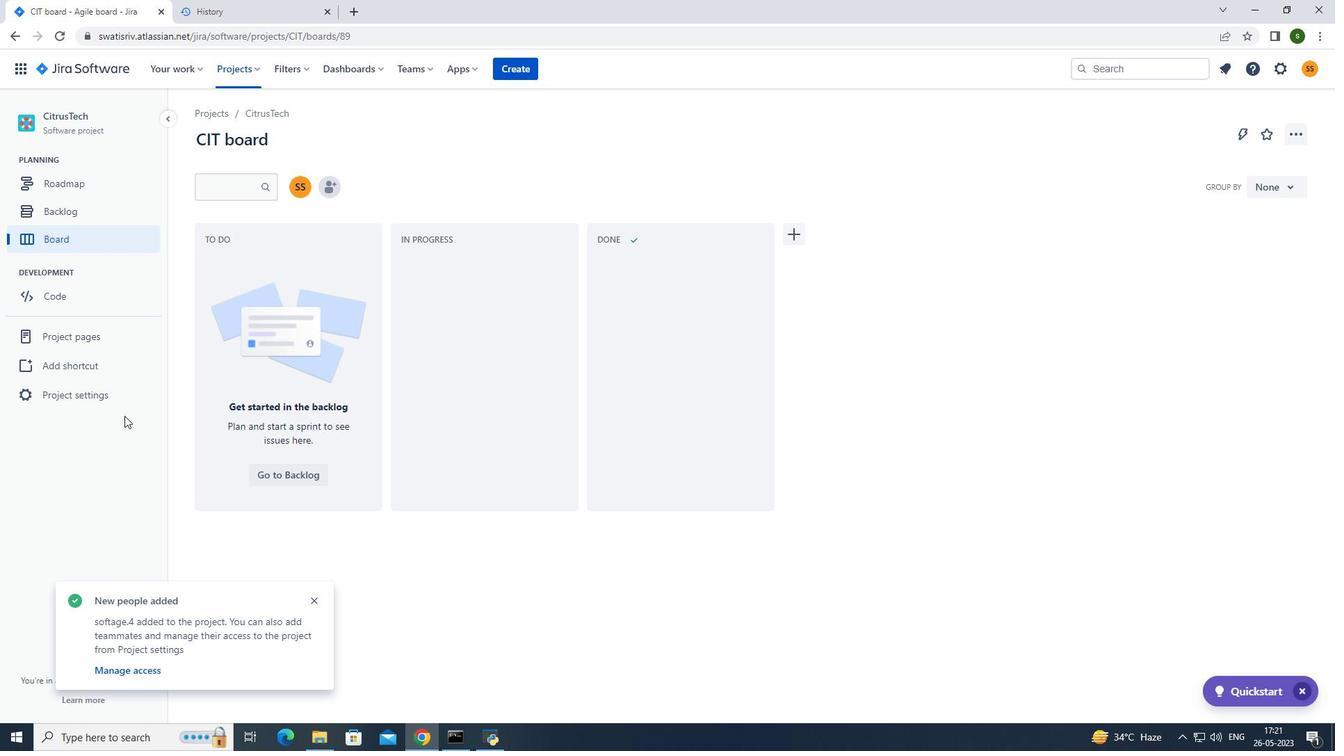 
Action: Mouse pressed left at (120, 399)
Screenshot: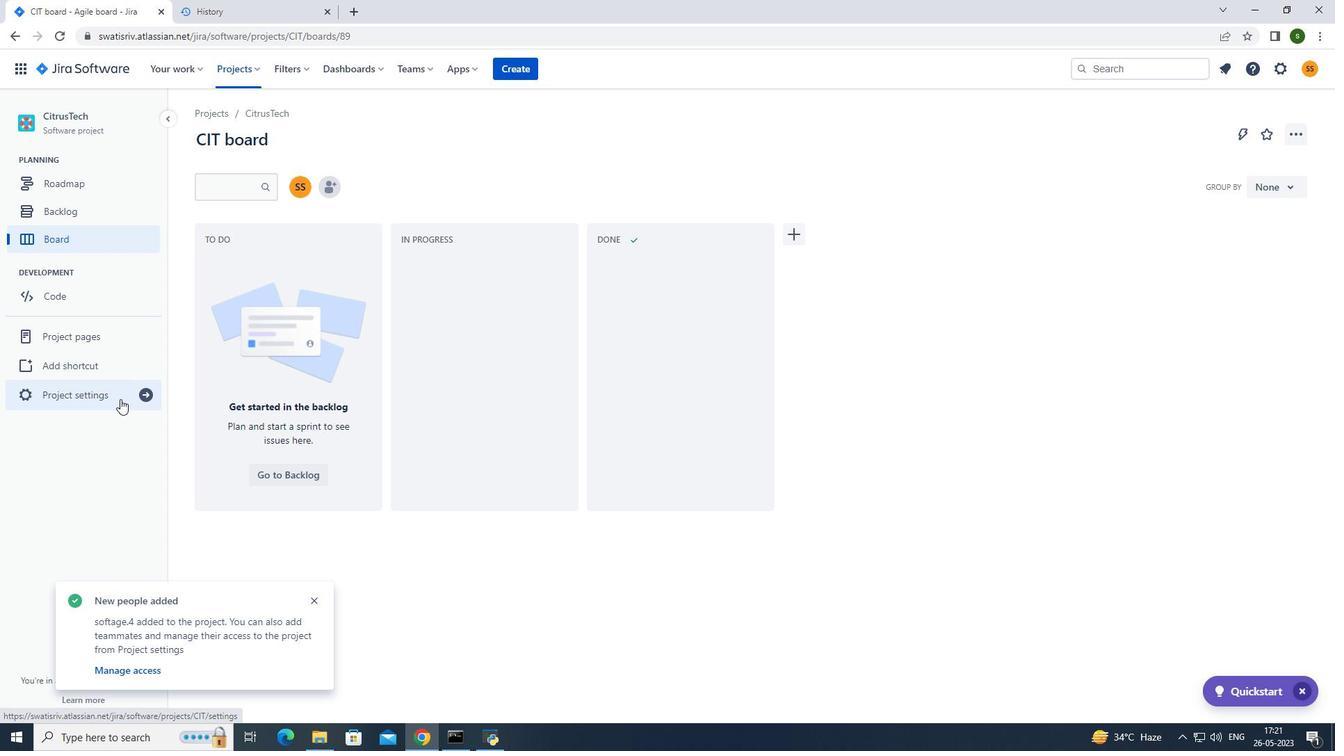 
Action: Mouse moved to (700, 491)
Screenshot: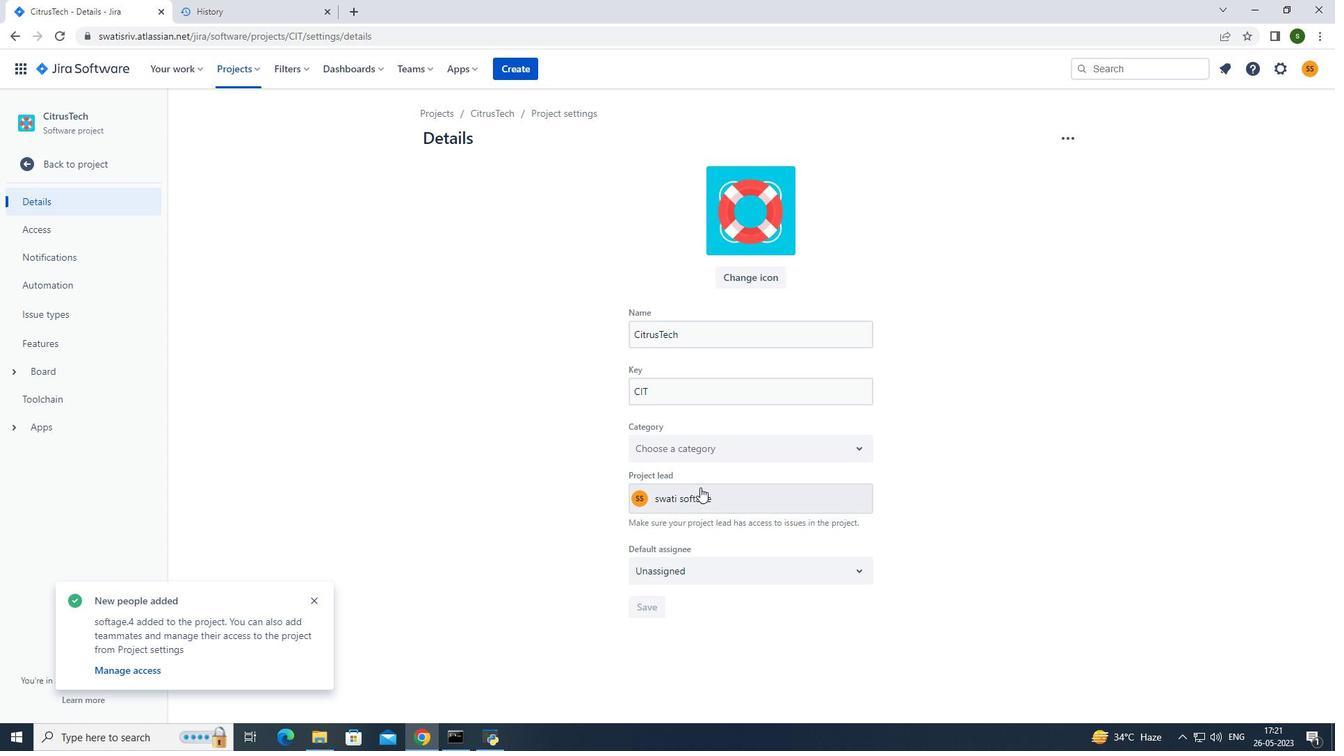 
Action: Mouse pressed left at (700, 491)
Screenshot: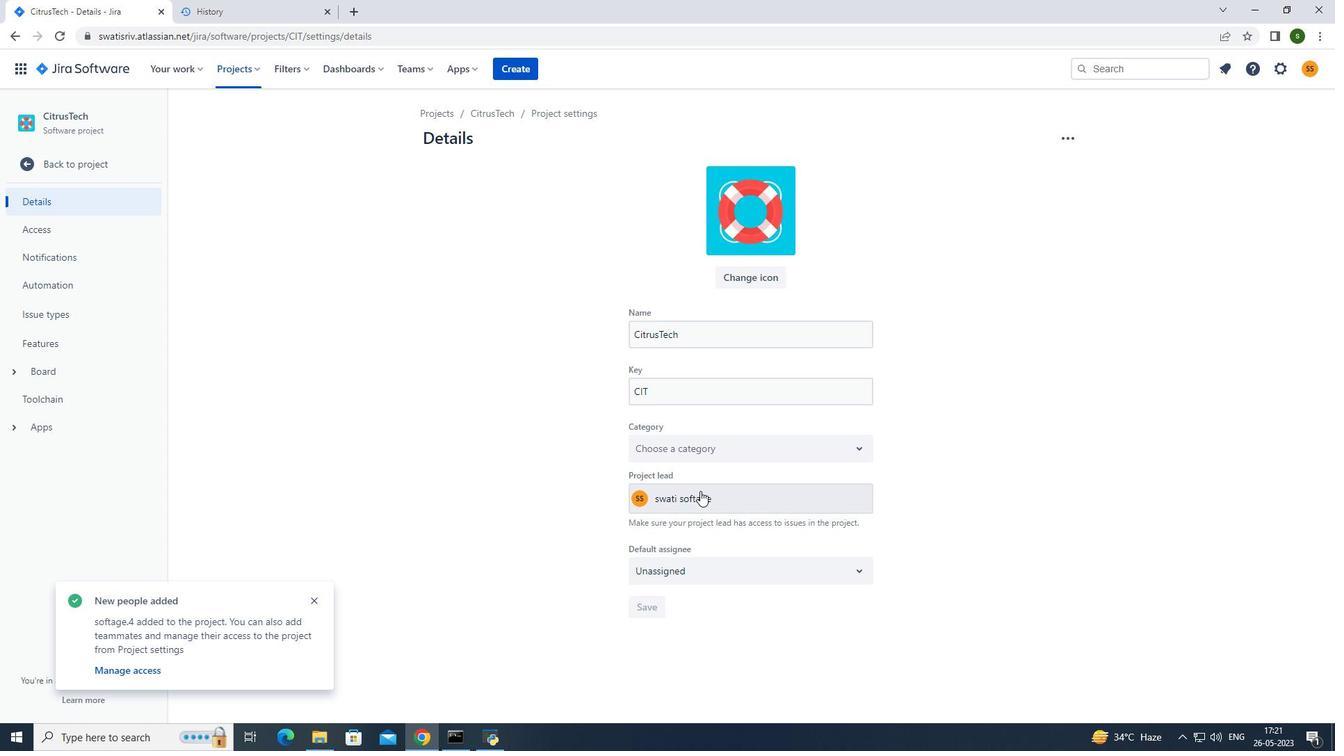 
Action: Mouse moved to (690, 499)
Screenshot: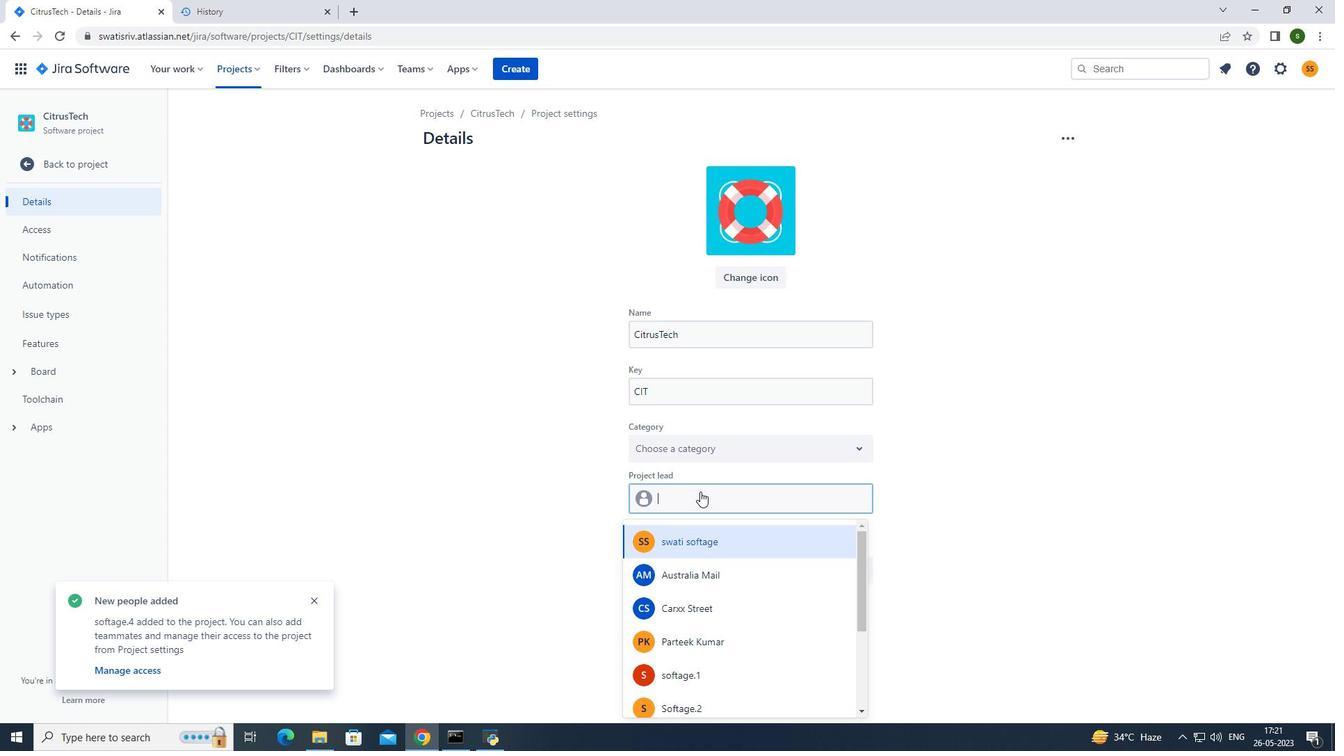 
Action: Key pressed softage.4<Key.shift>@softage.net
Screenshot: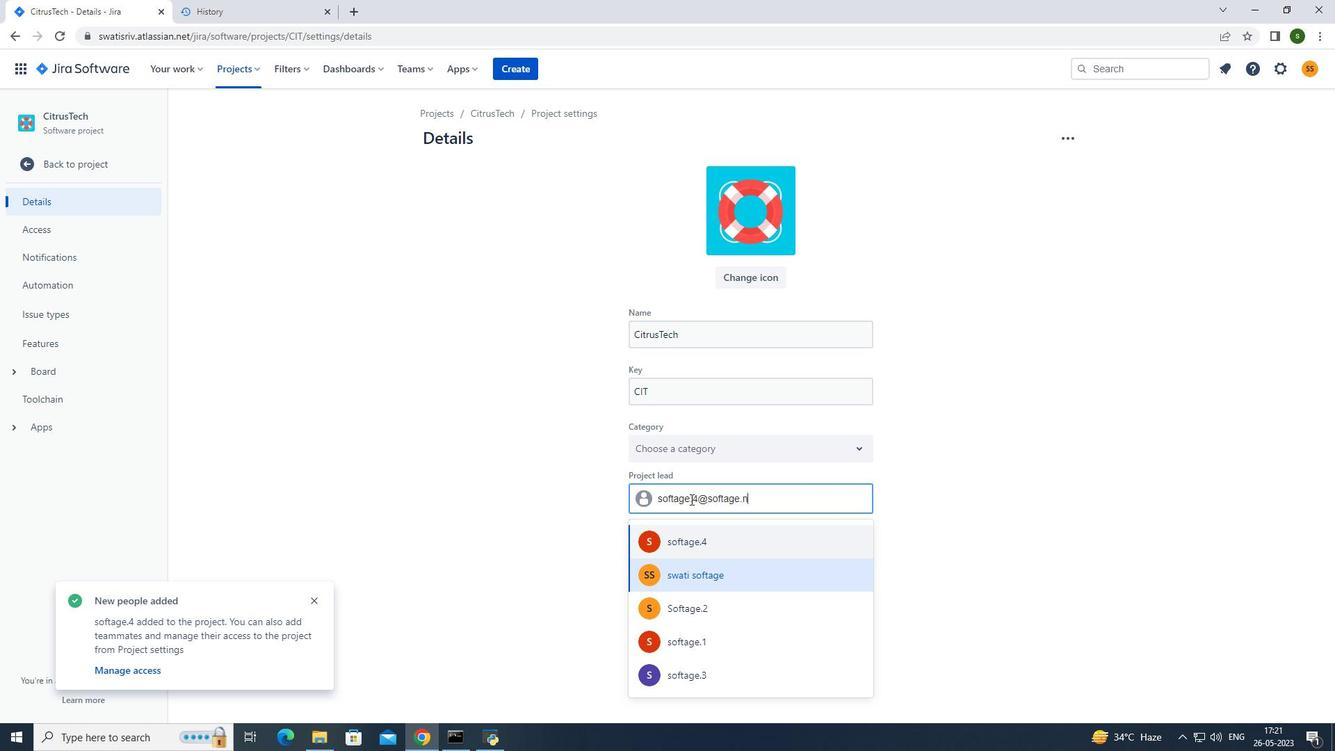 
Action: Mouse moved to (683, 547)
Screenshot: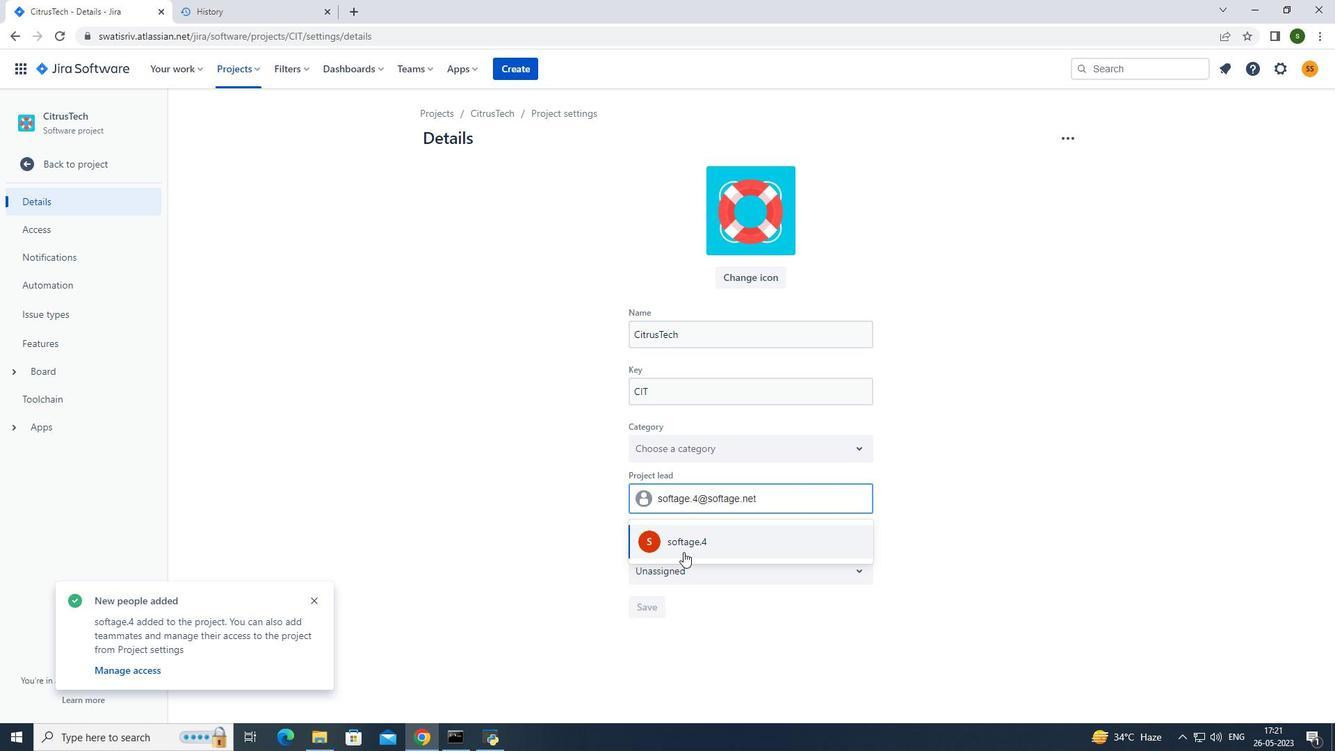 
Action: Mouse pressed left at (683, 547)
Screenshot: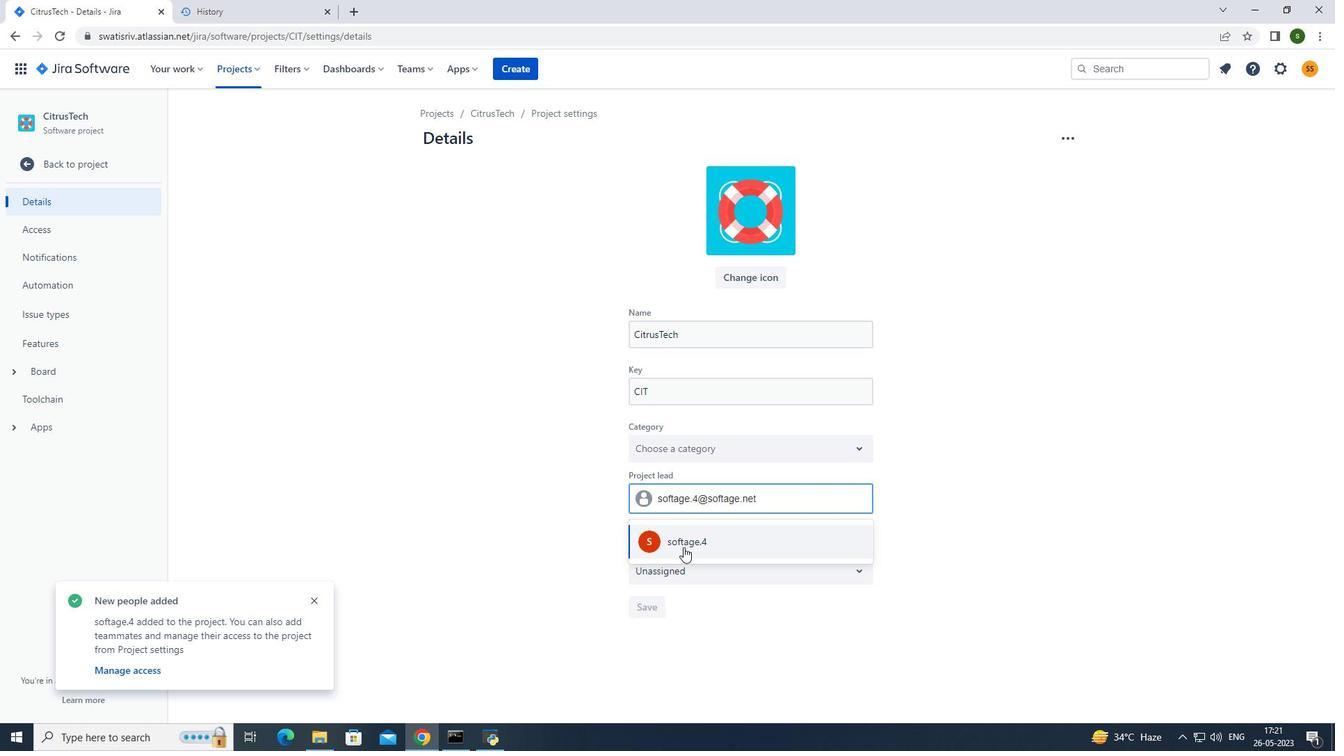 
Action: Mouse moved to (655, 606)
Screenshot: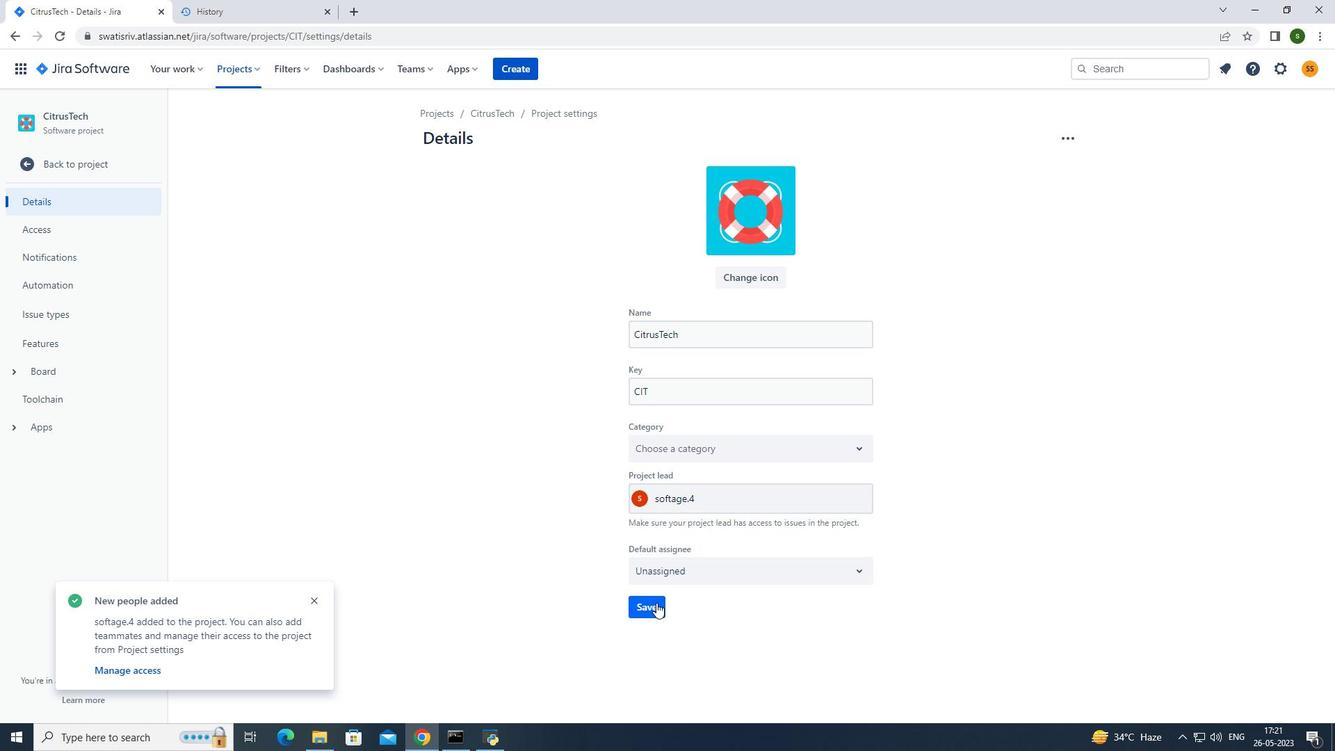 
Action: Mouse pressed left at (655, 606)
Screenshot: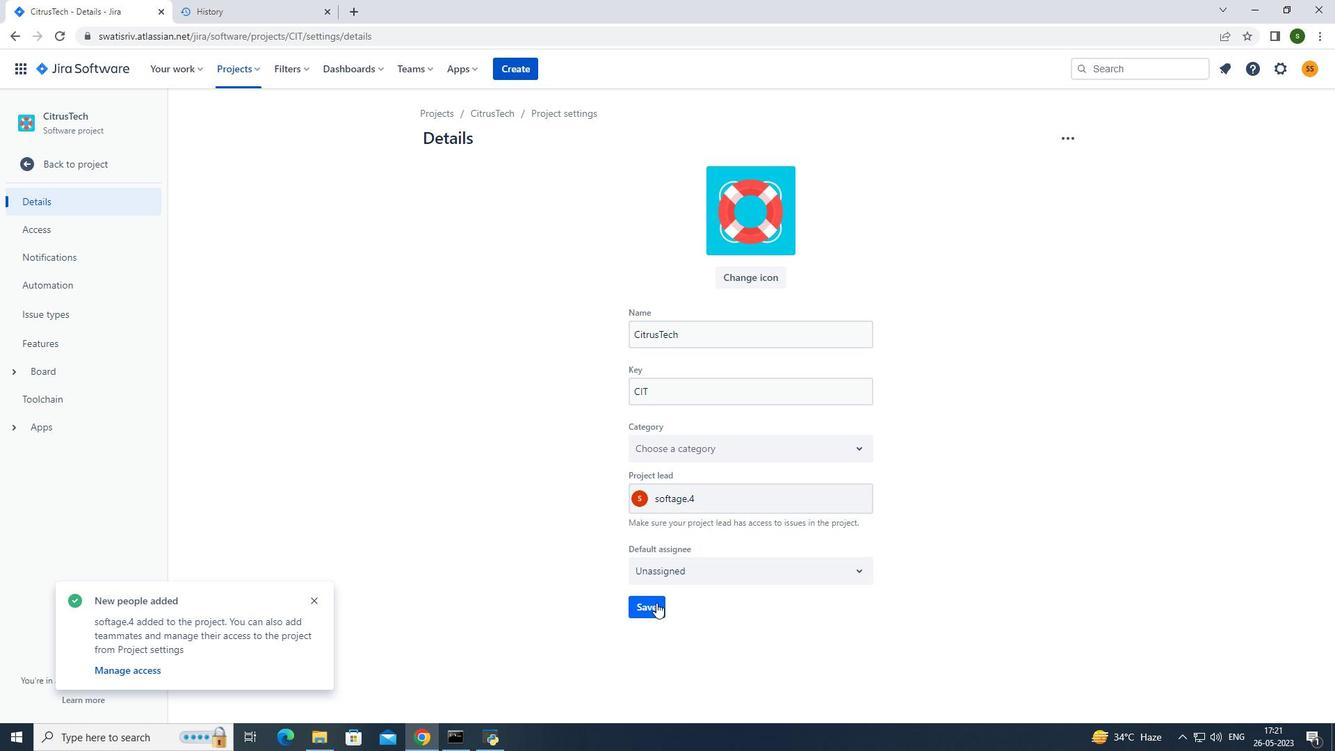 
Action: Mouse moved to (98, 159)
Screenshot: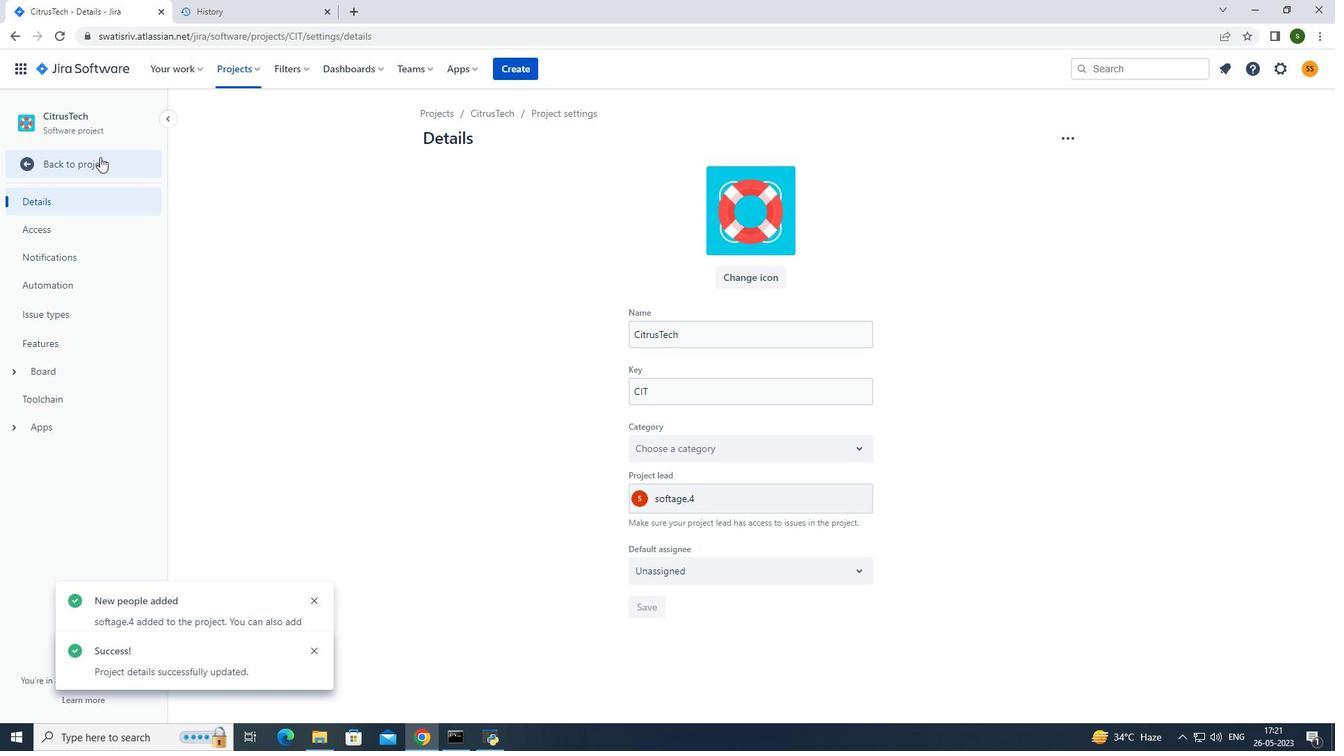 
Action: Mouse pressed left at (98, 159)
Screenshot: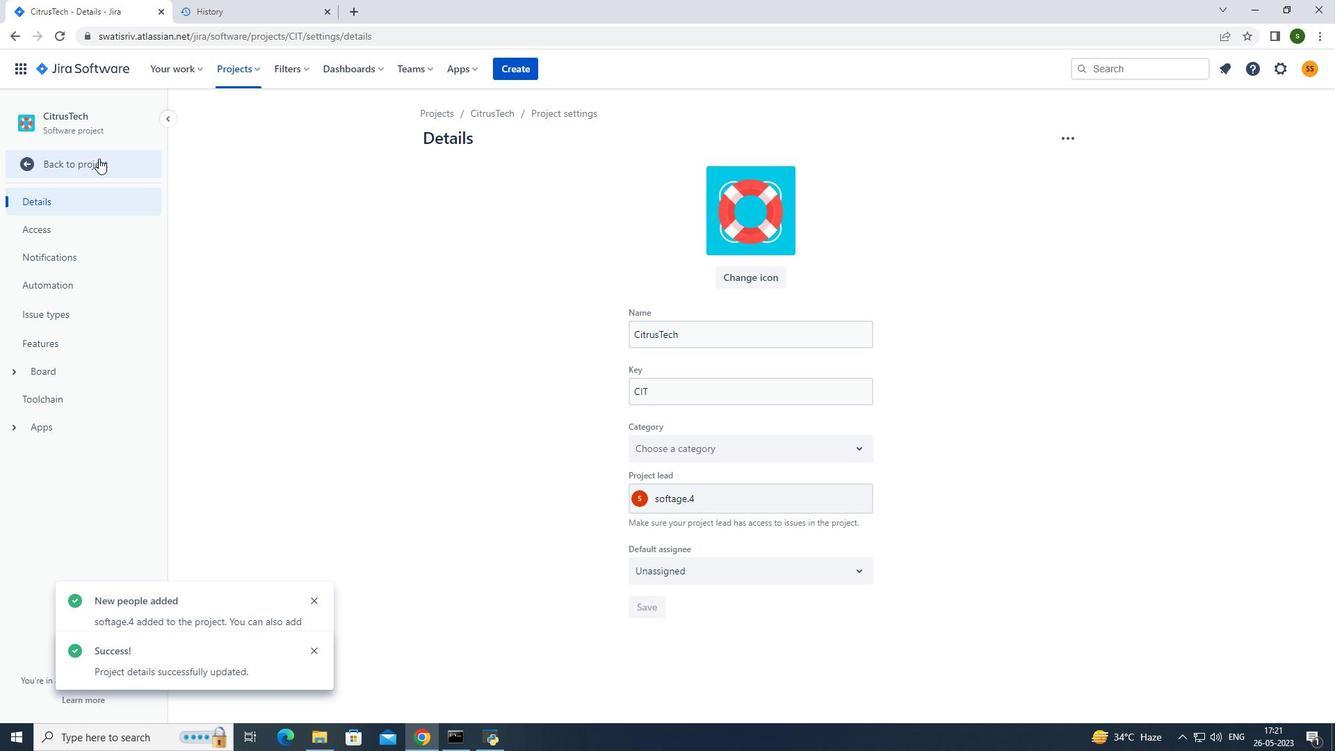 
Action: Mouse moved to (333, 191)
Screenshot: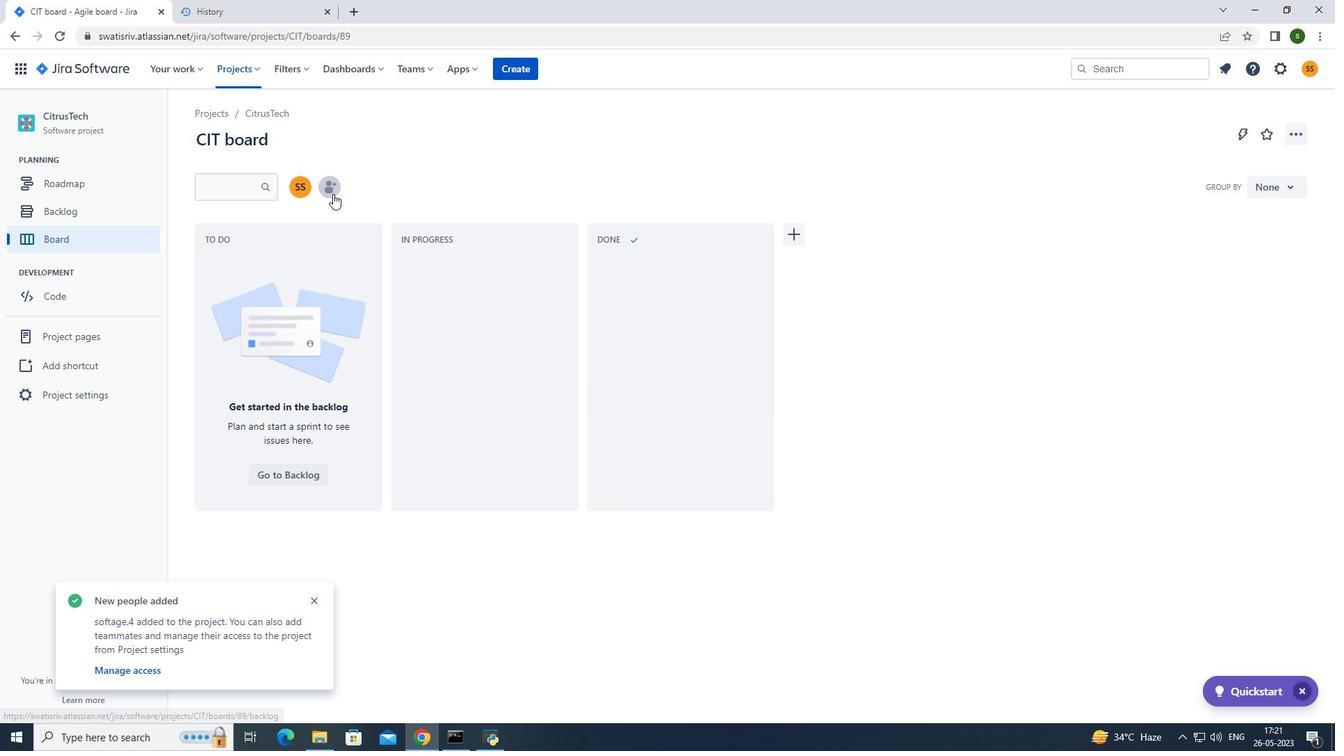 
Action: Mouse pressed left at (333, 191)
Screenshot: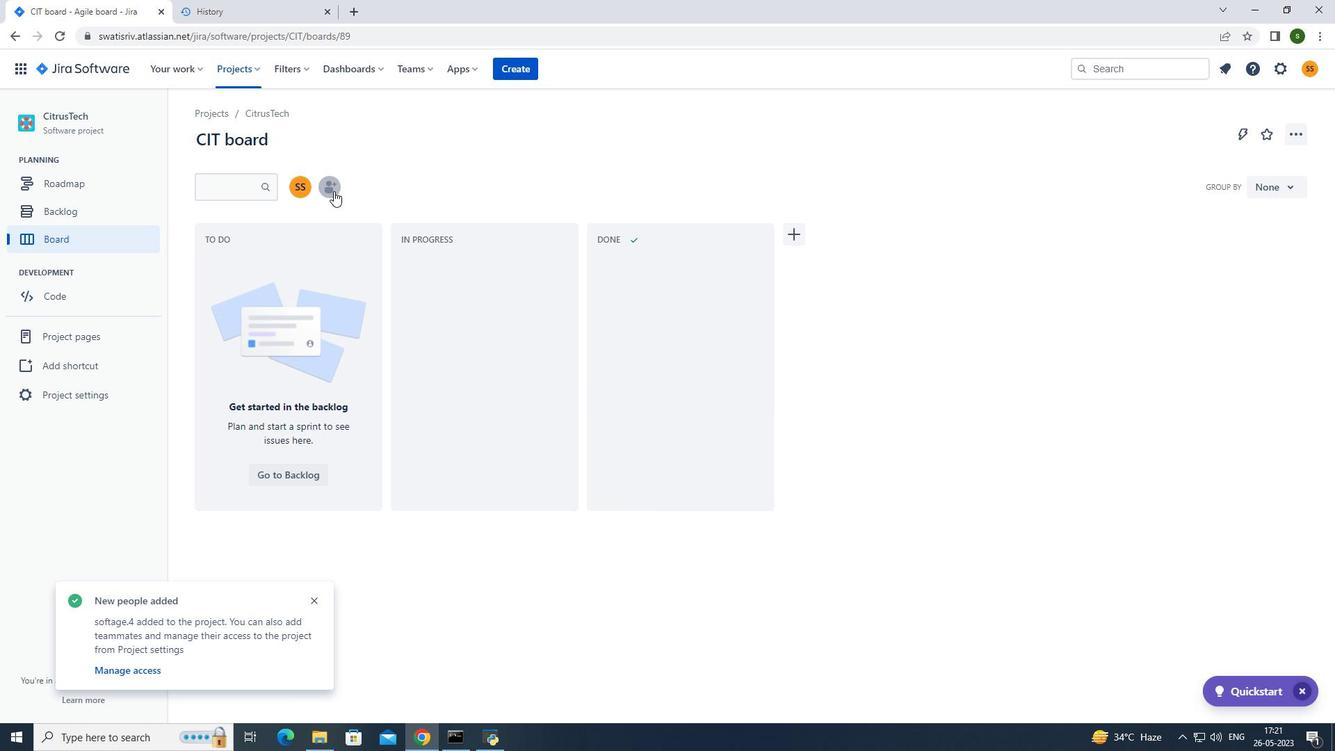 
Action: Mouse moved to (618, 159)
Screenshot: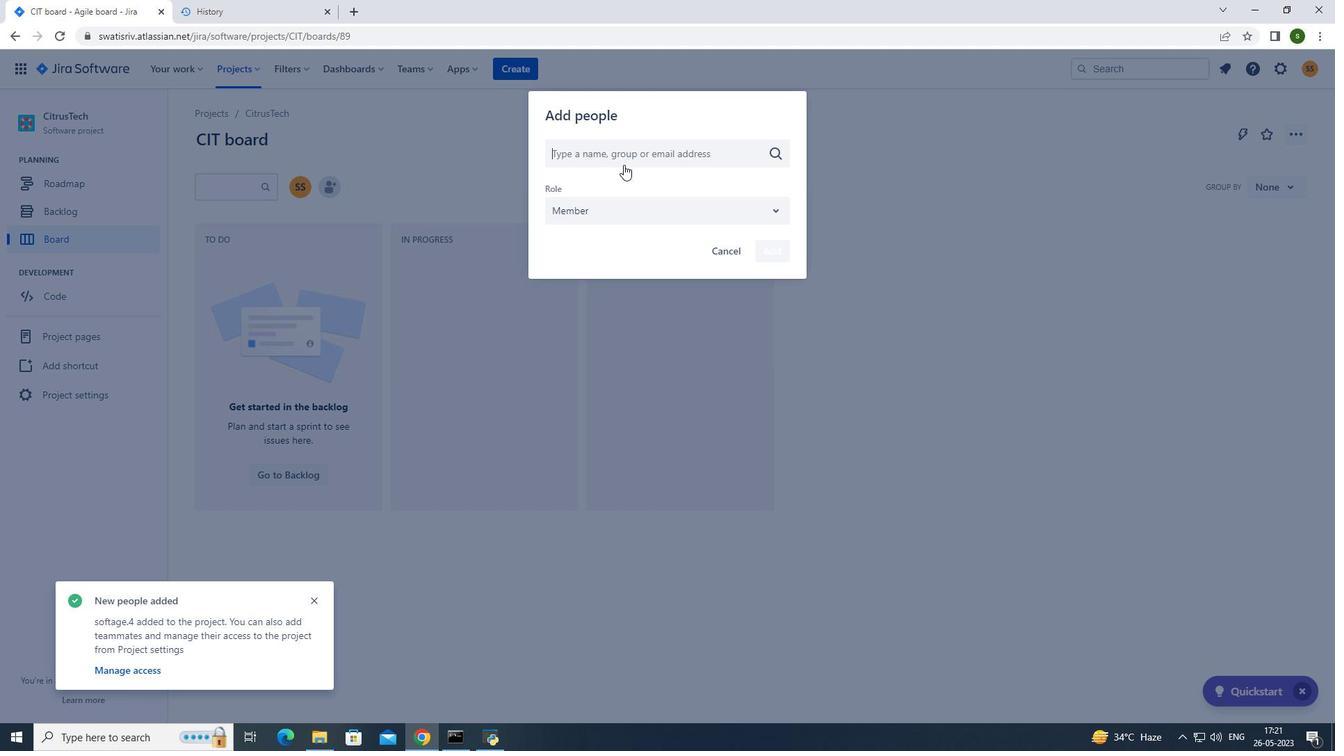 
Action: Key pressed softage.1<Key.shift>@softage.net
Screenshot: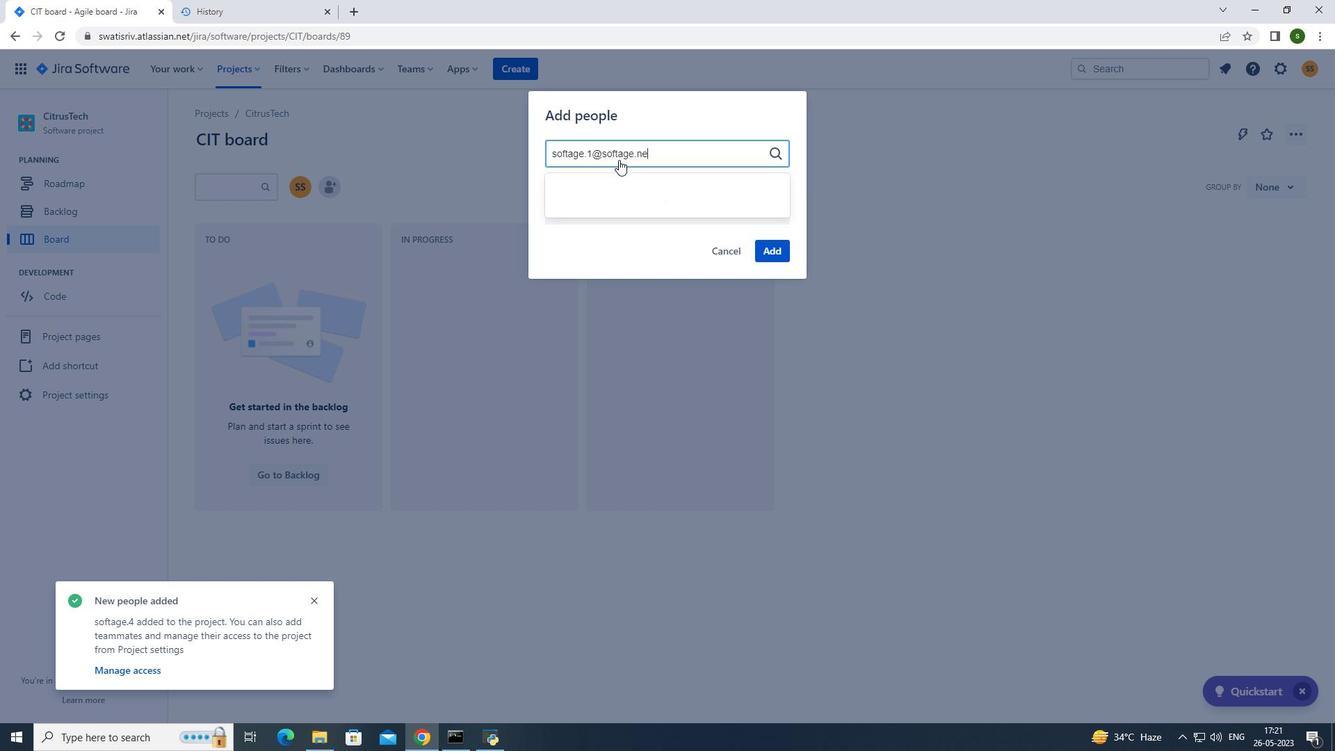 
Action: Mouse moved to (609, 187)
Screenshot: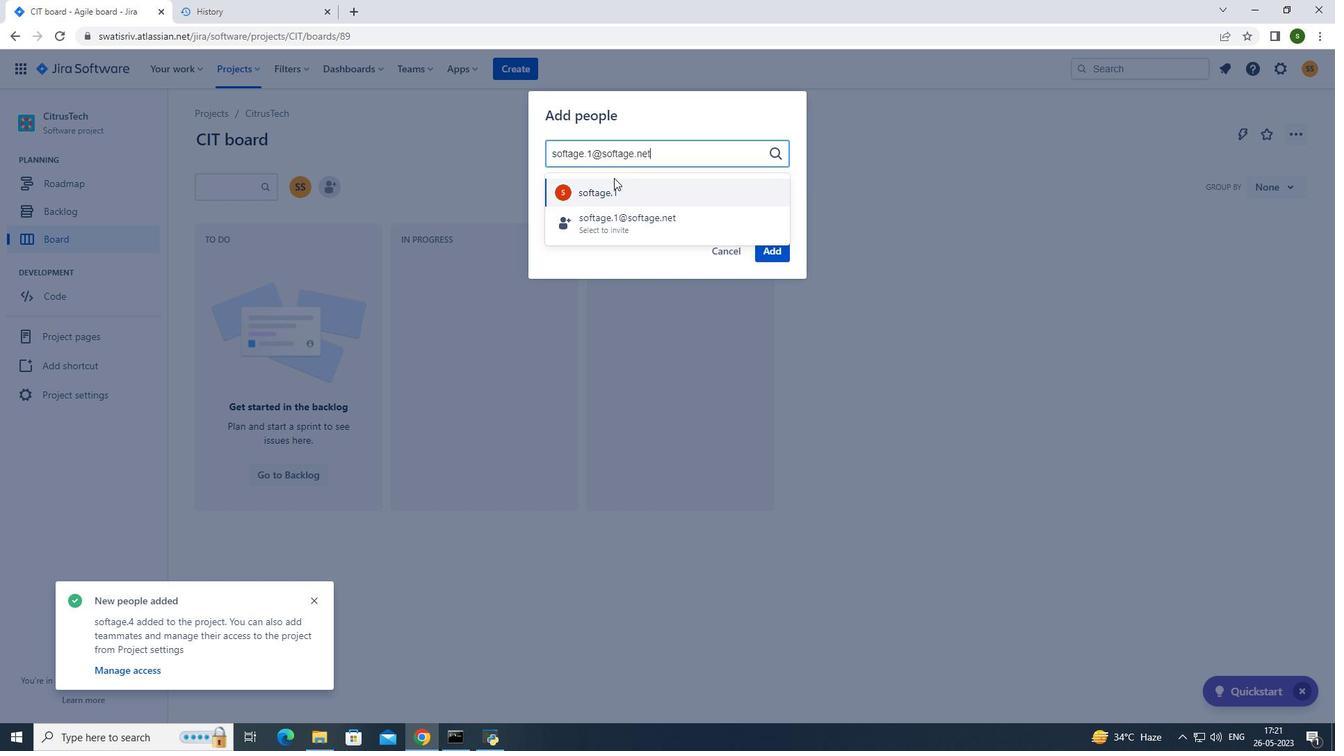 
Action: Mouse pressed left at (609, 187)
Screenshot: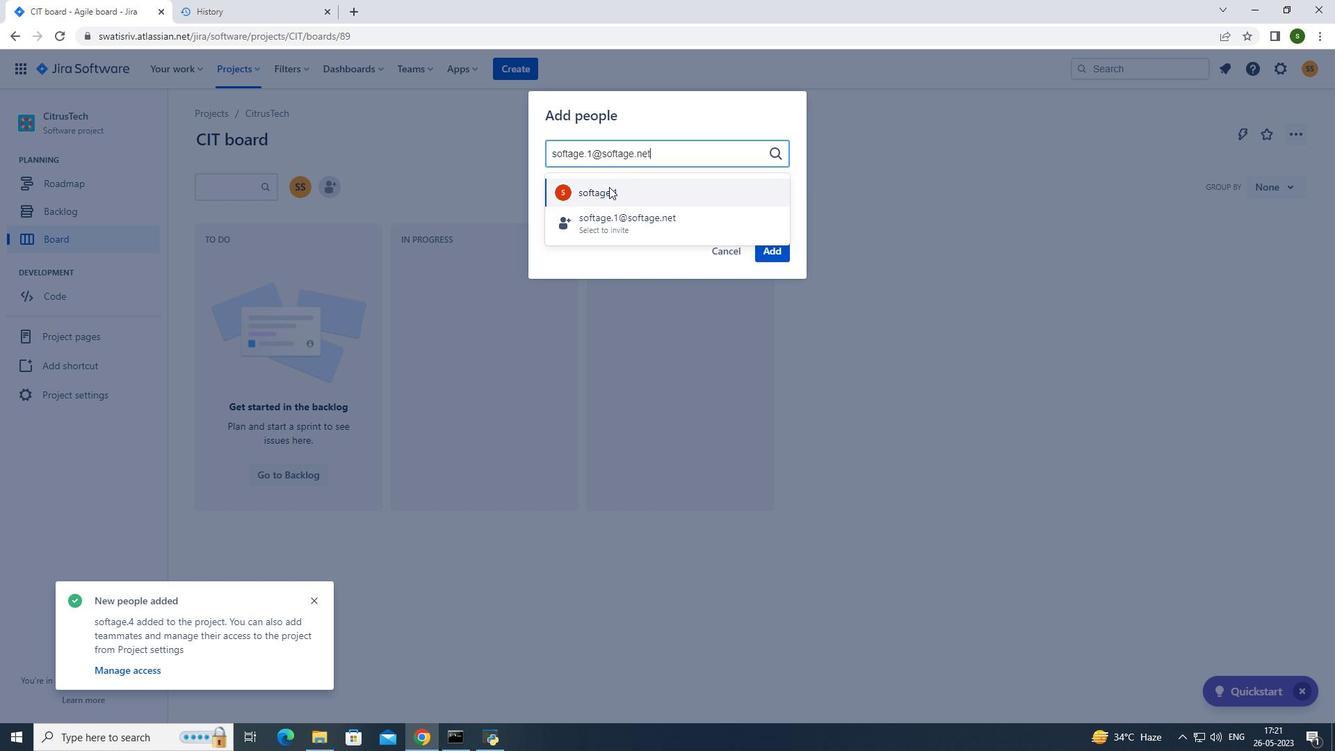
Action: Mouse moved to (788, 247)
Screenshot: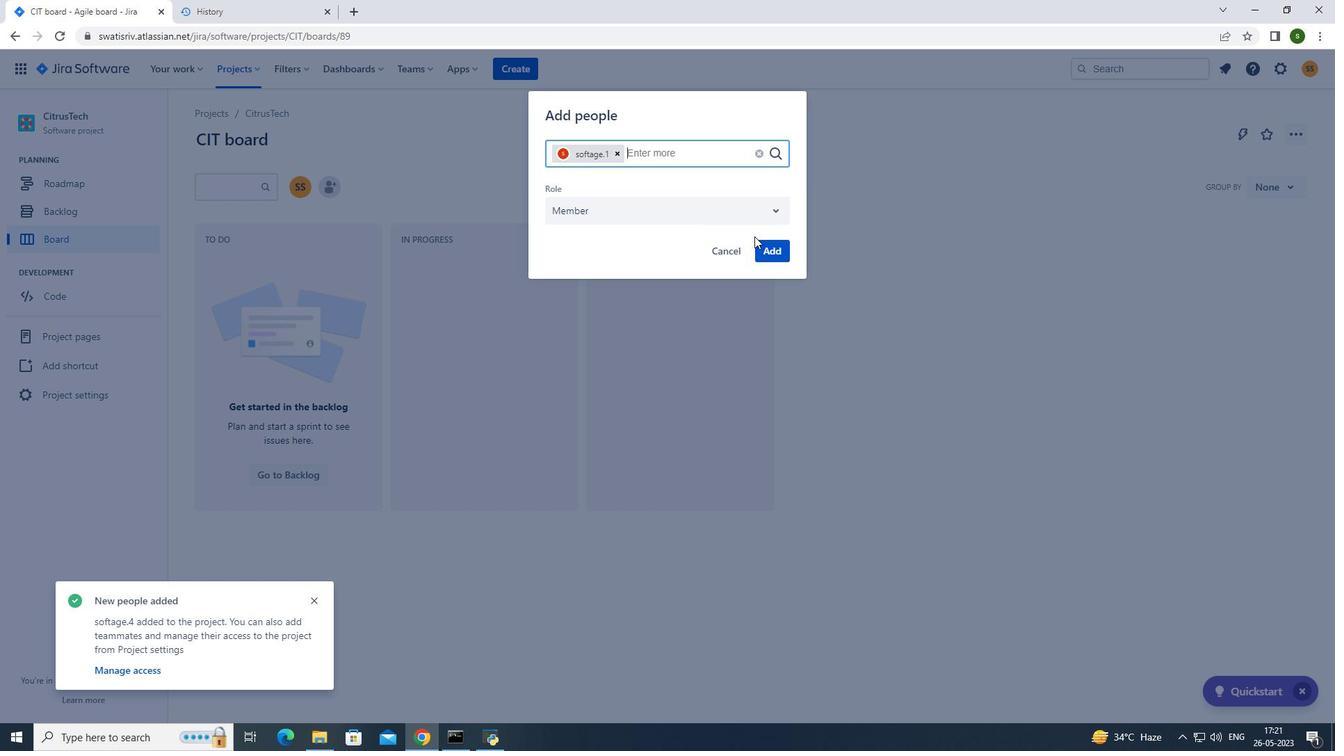 
Action: Mouse pressed left at (788, 247)
Screenshot: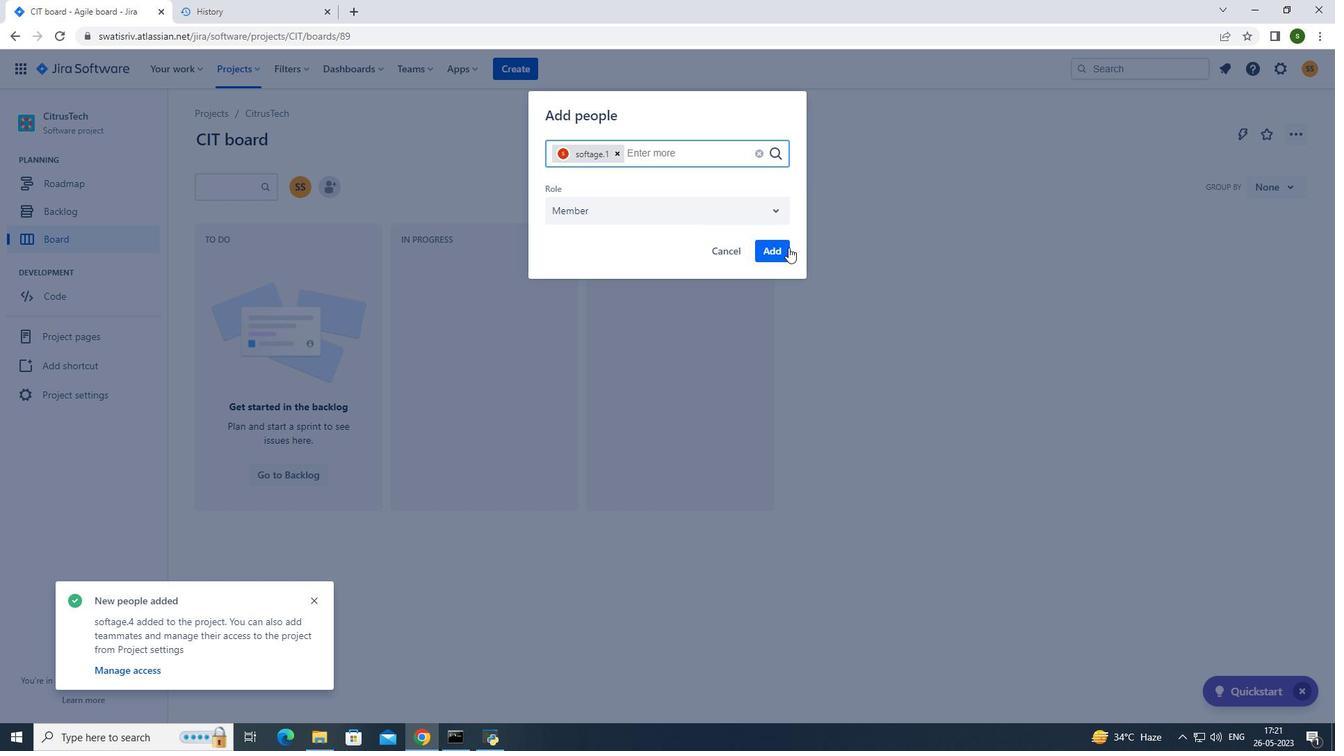 
Action: Mouse moved to (836, 296)
Screenshot: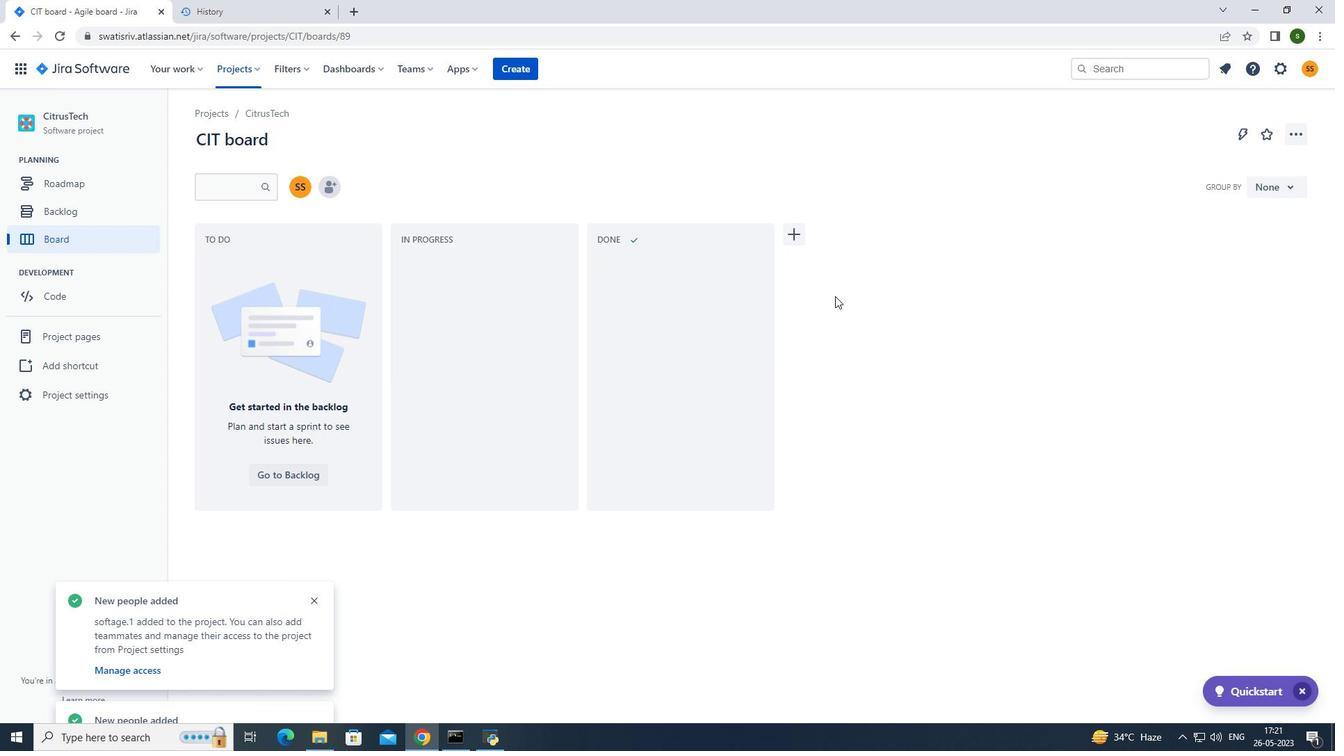
